 Task: Save a mixdown as an AC3 file for surround sound audio for video projects.
Action: Mouse moved to (120, 50)
Screenshot: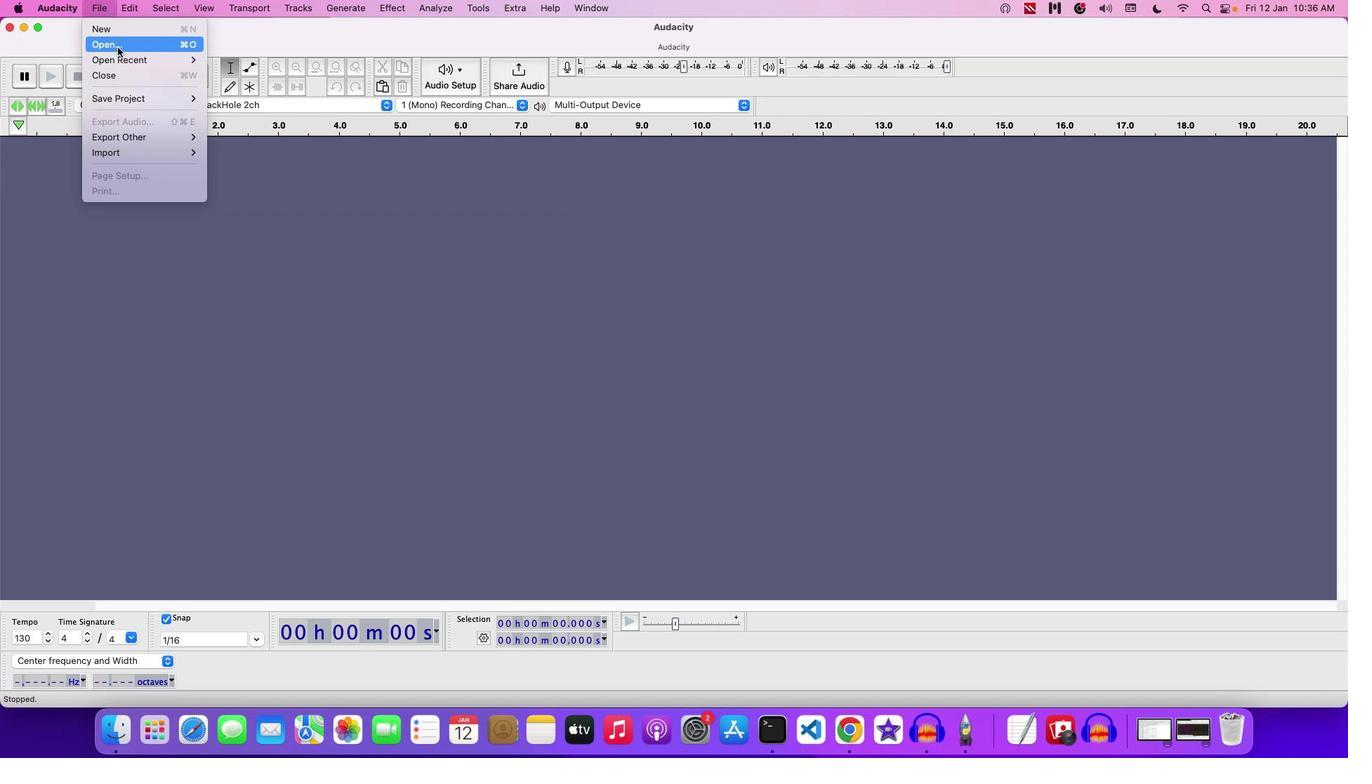 
Action: Mouse pressed left at (120, 50)
Screenshot: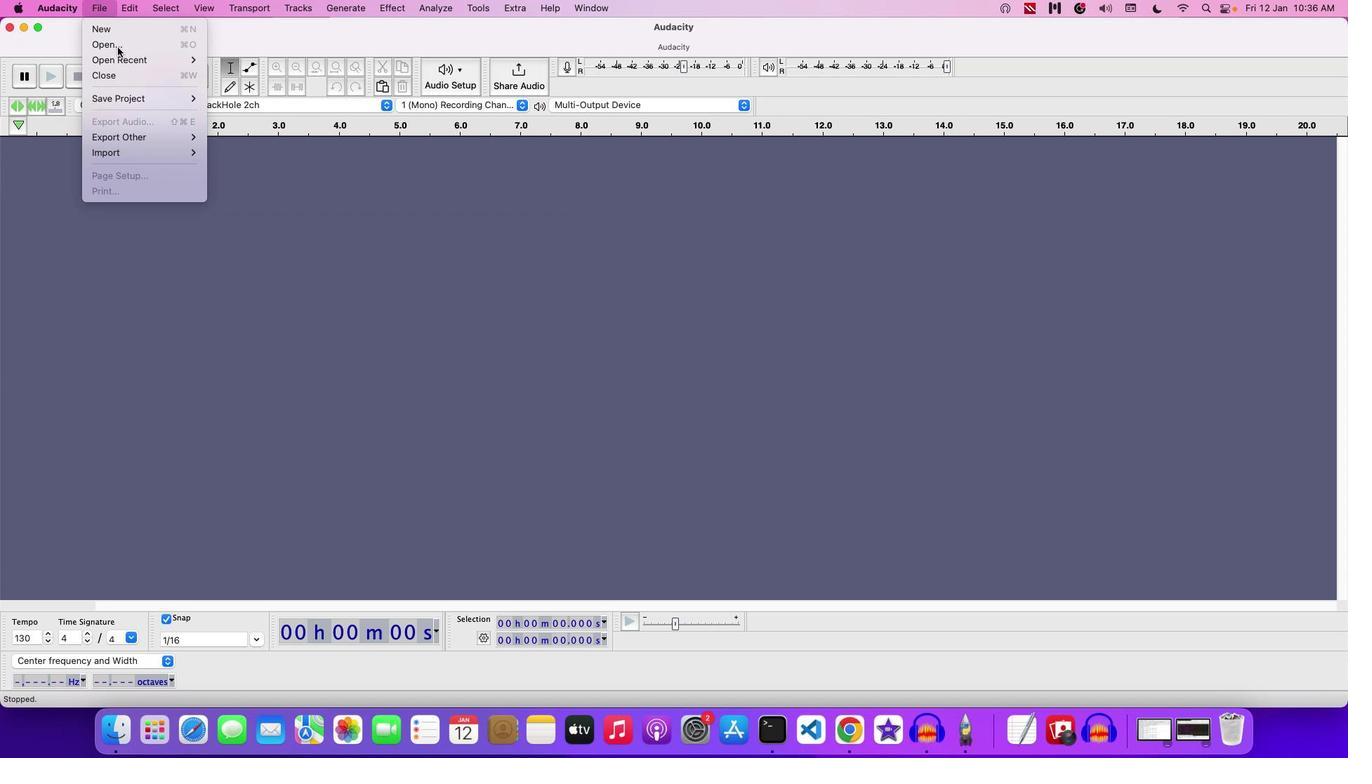 
Action: Mouse moved to (719, 150)
Screenshot: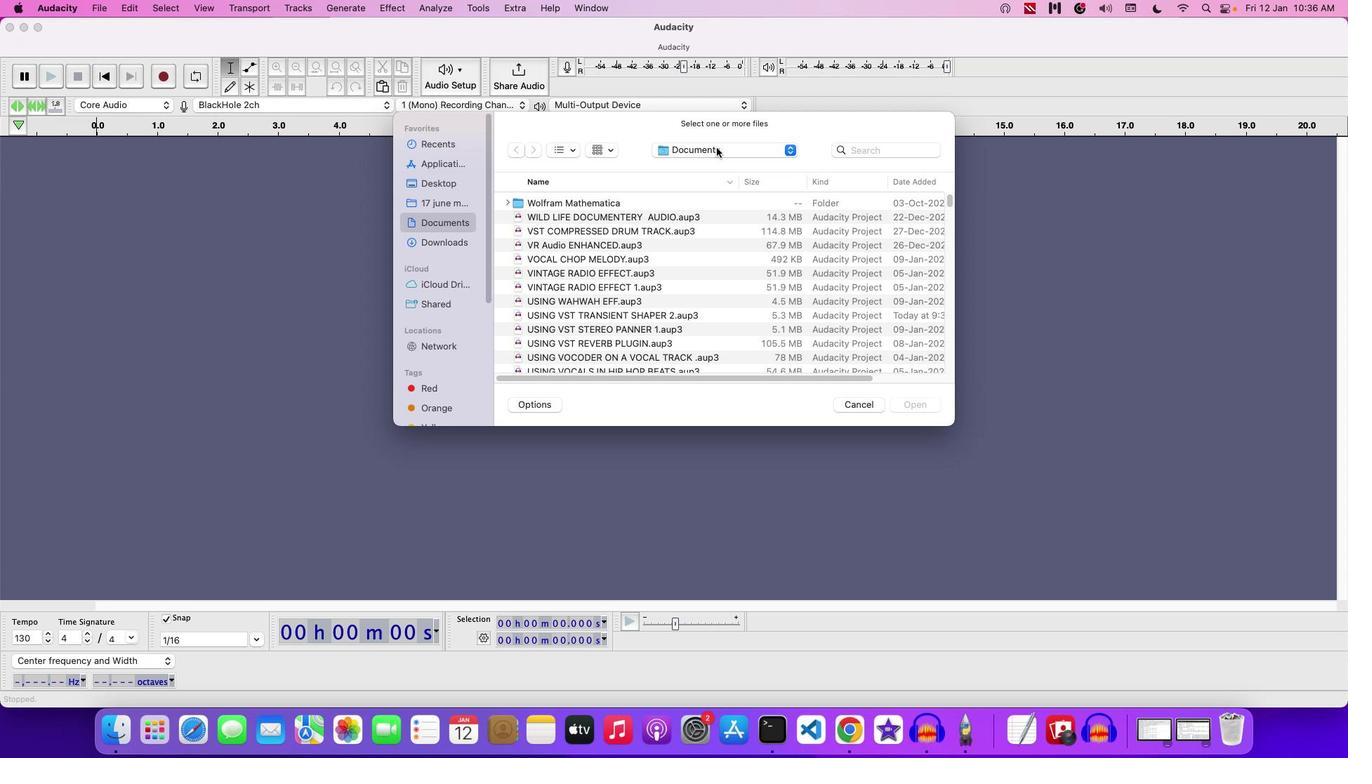 
Action: Mouse pressed left at (719, 150)
Screenshot: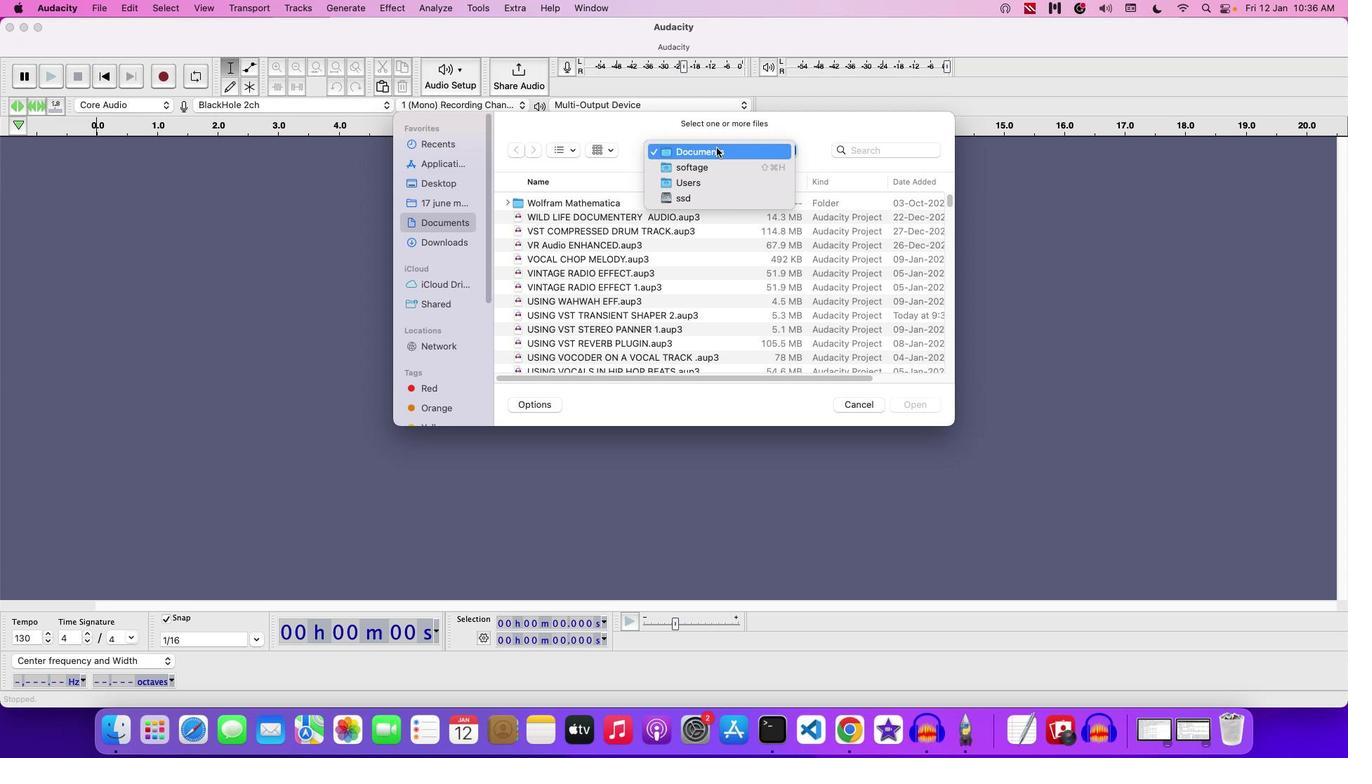 
Action: Mouse moved to (701, 264)
Screenshot: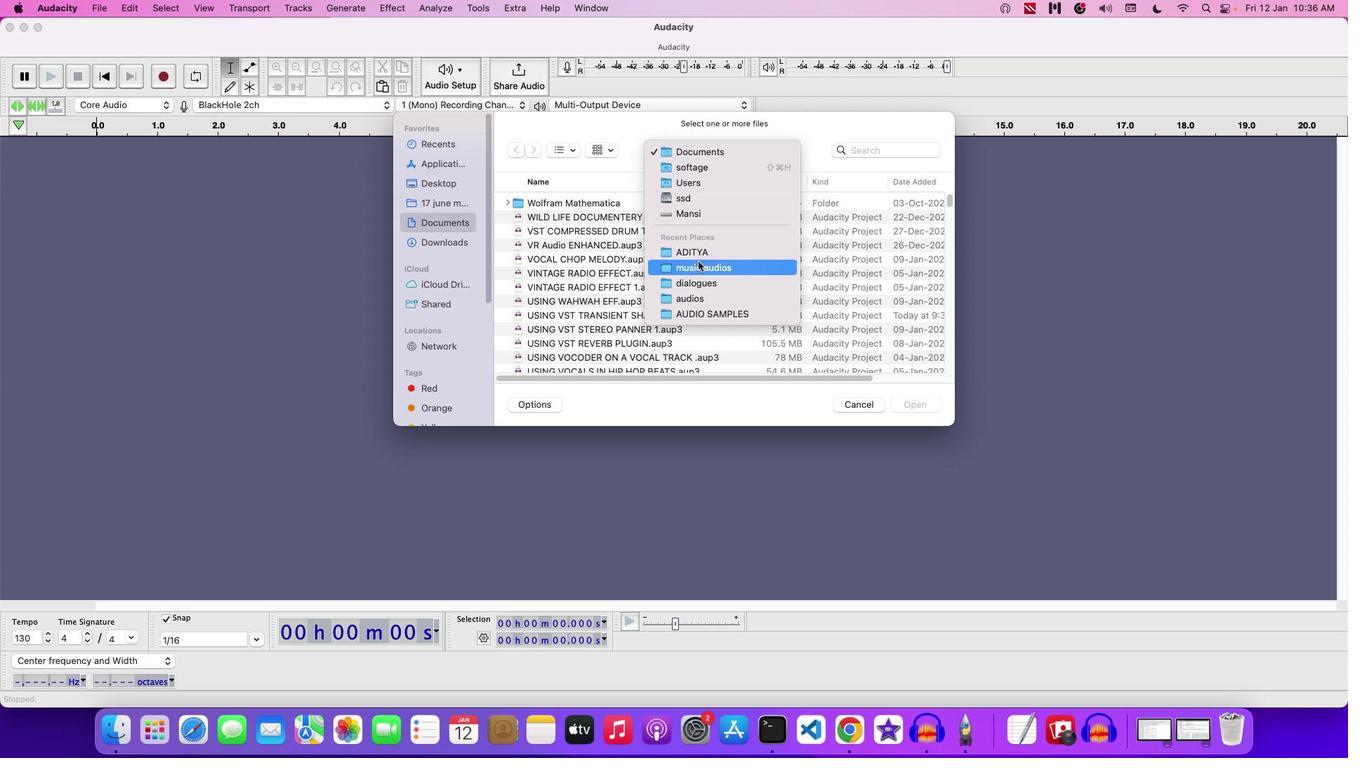 
Action: Mouse pressed left at (701, 264)
Screenshot: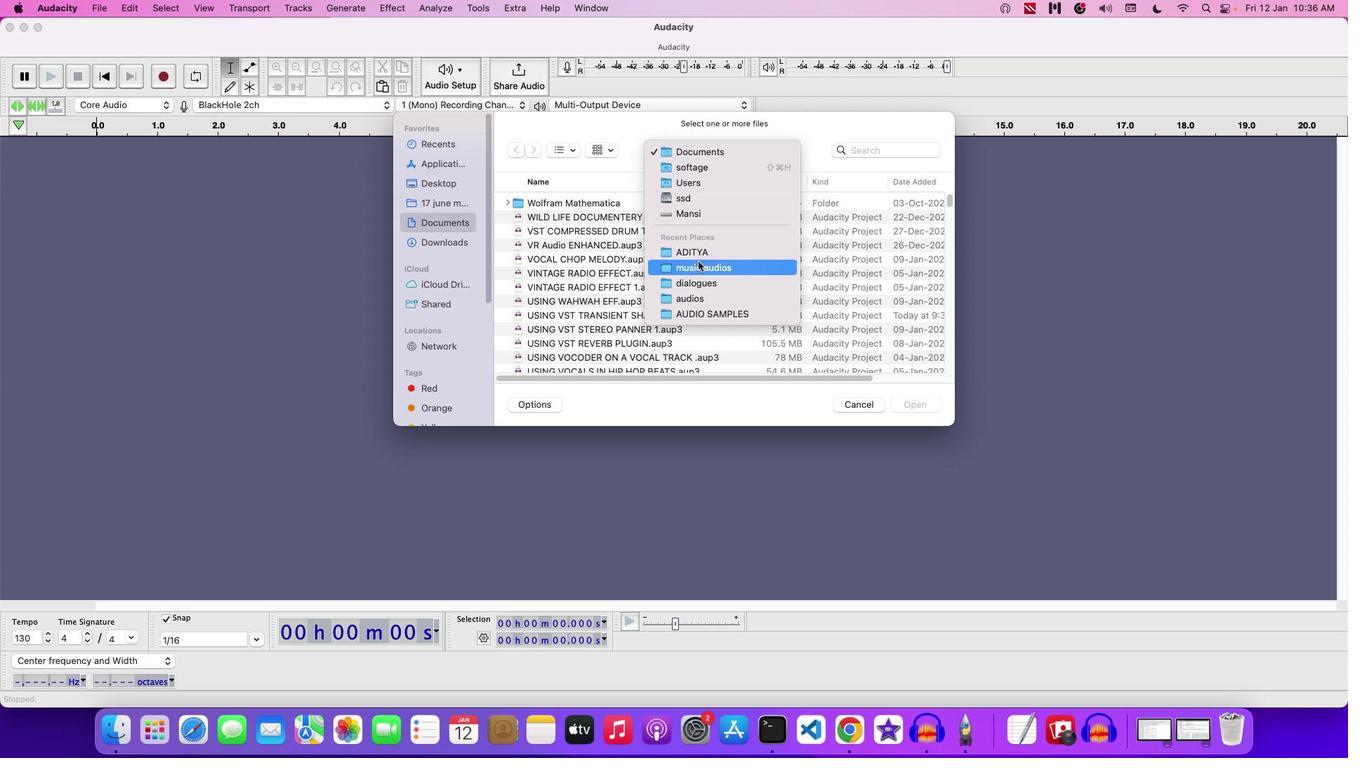 
Action: Mouse moved to (602, 219)
Screenshot: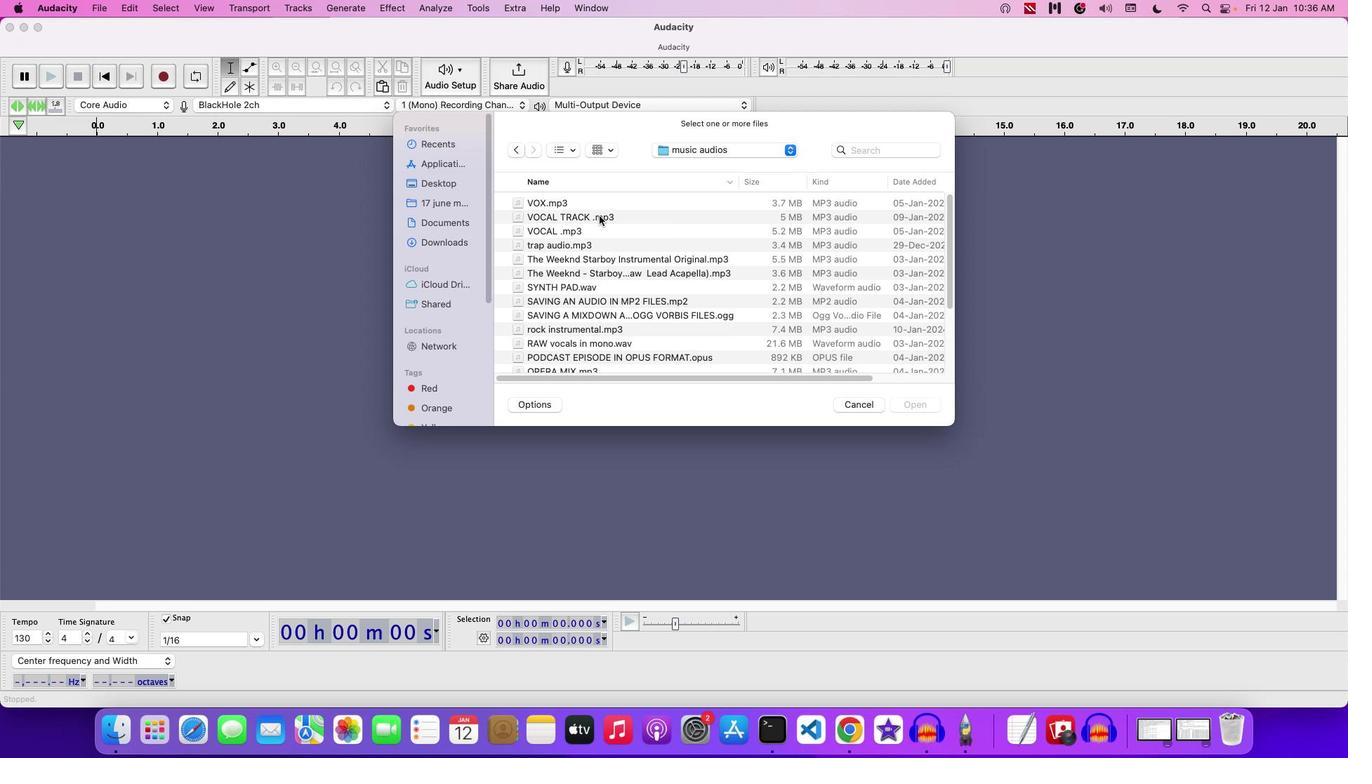 
Action: Mouse pressed left at (602, 219)
Screenshot: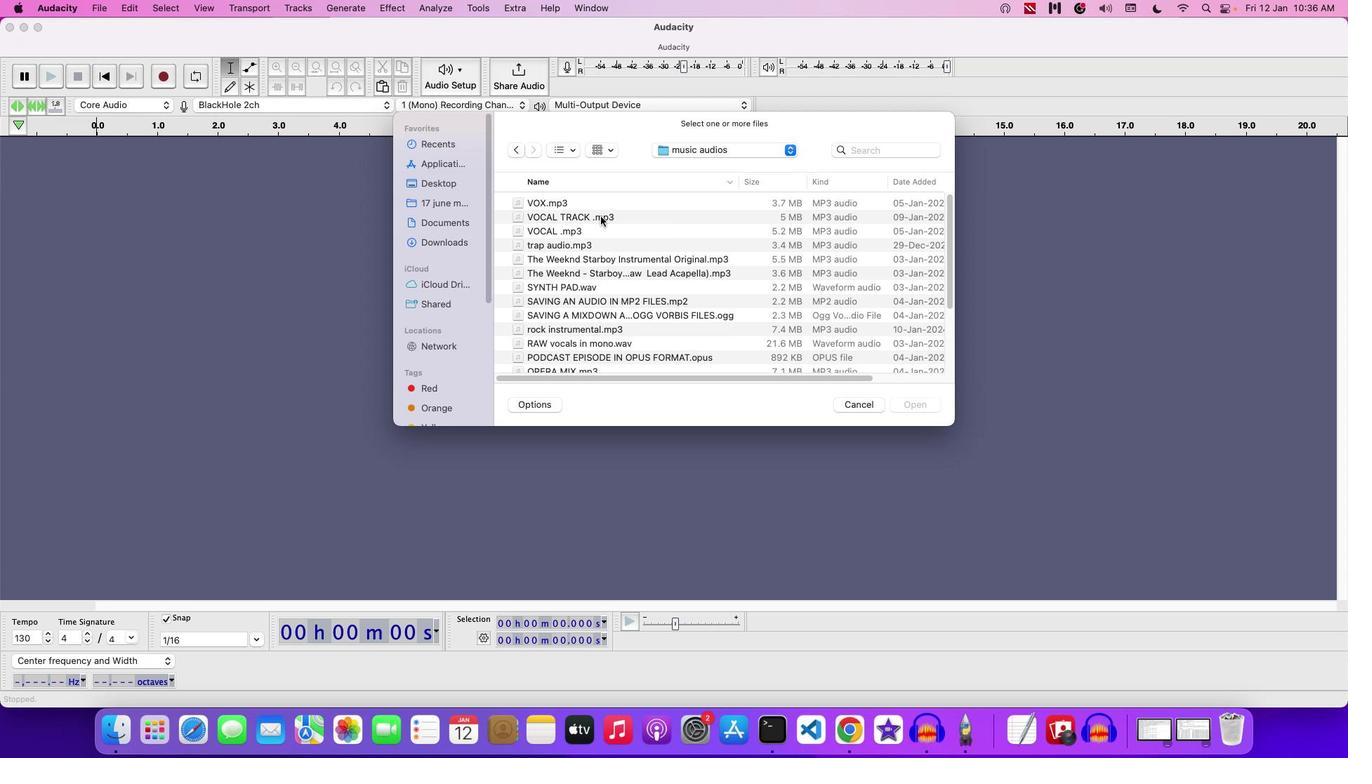 
Action: Mouse moved to (611, 215)
Screenshot: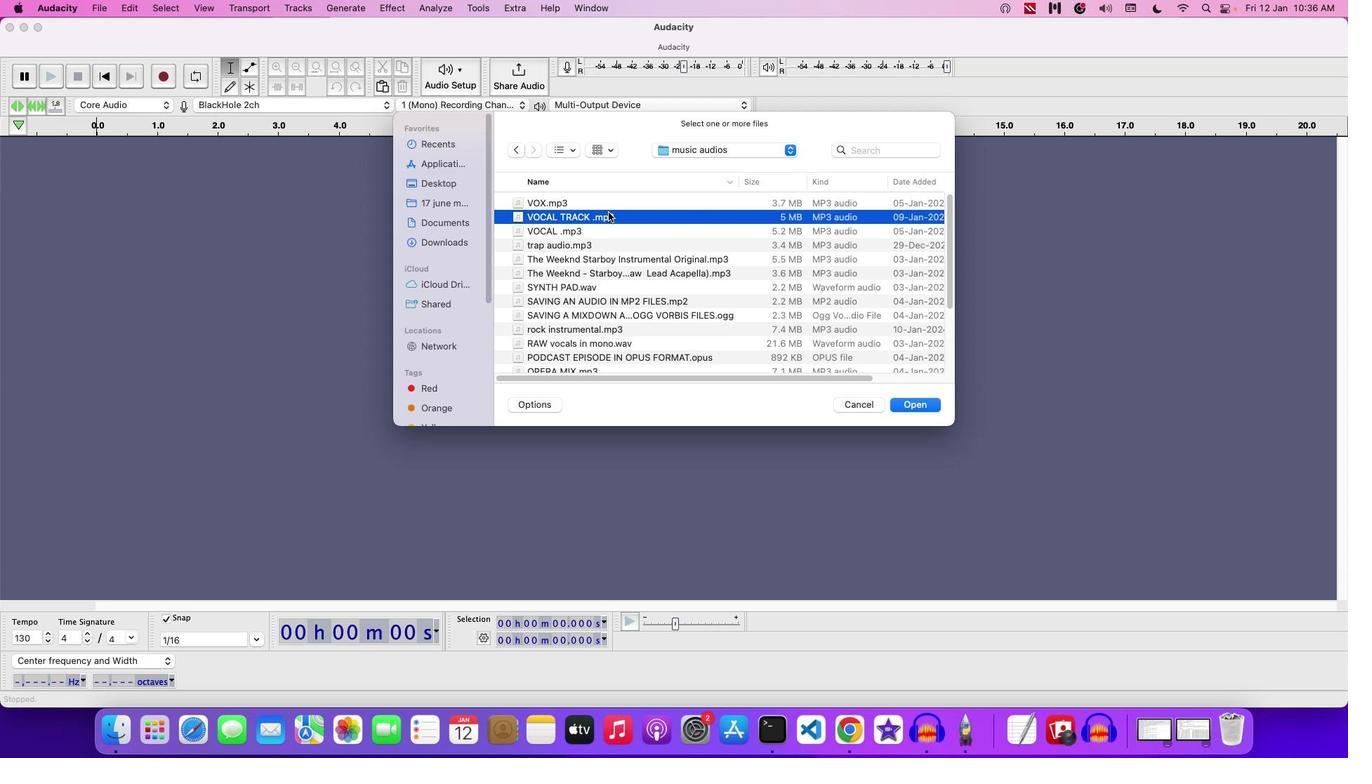 
Action: Mouse pressed left at (611, 215)
Screenshot: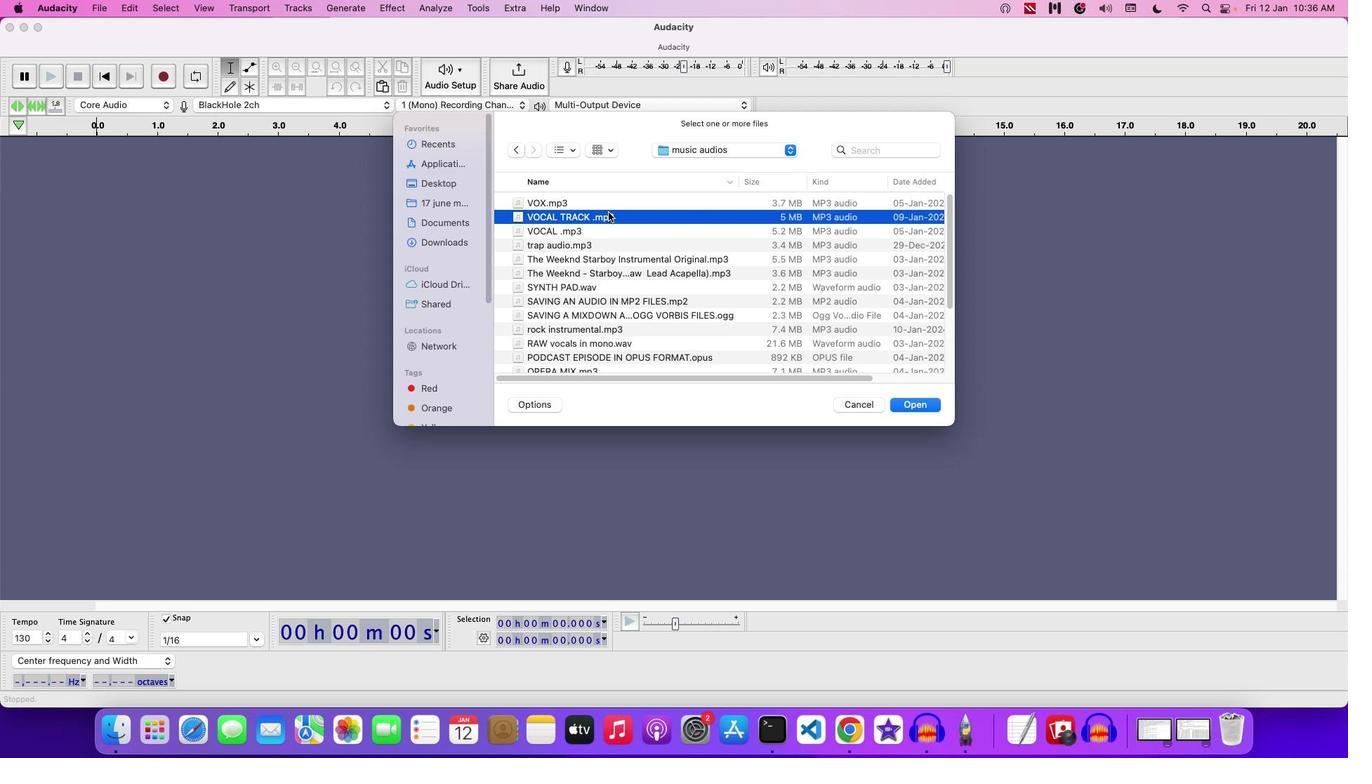 
Action: Mouse moved to (864, 409)
Screenshot: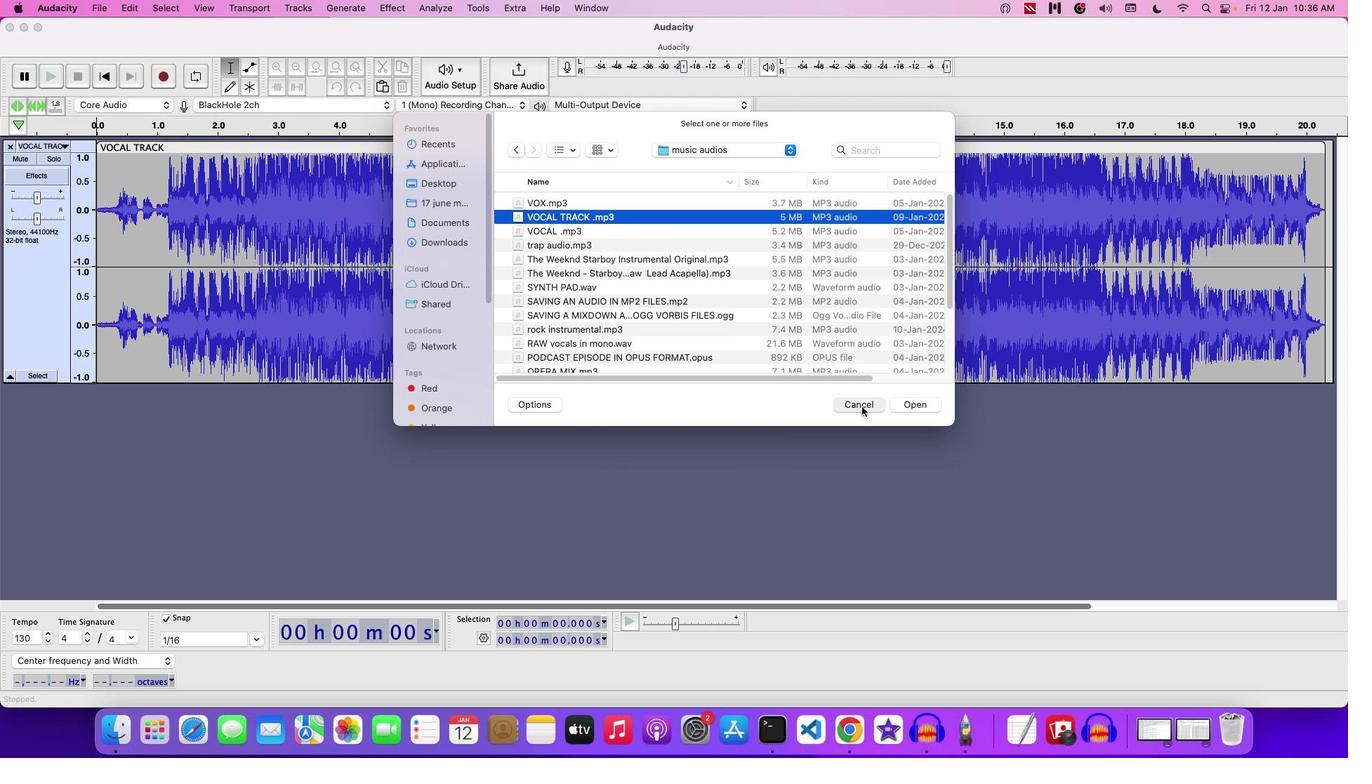 
Action: Mouse pressed left at (864, 409)
Screenshot: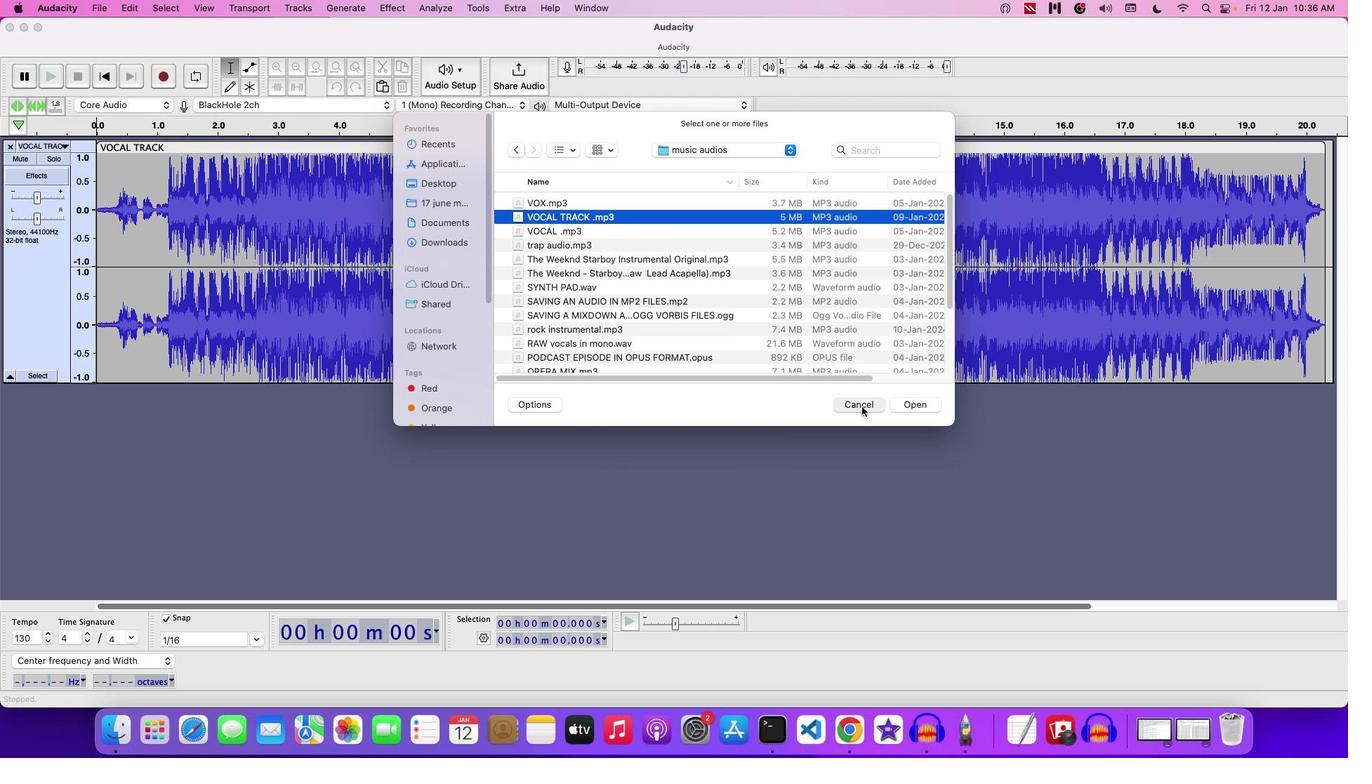 
Action: Mouse moved to (101, 149)
Screenshot: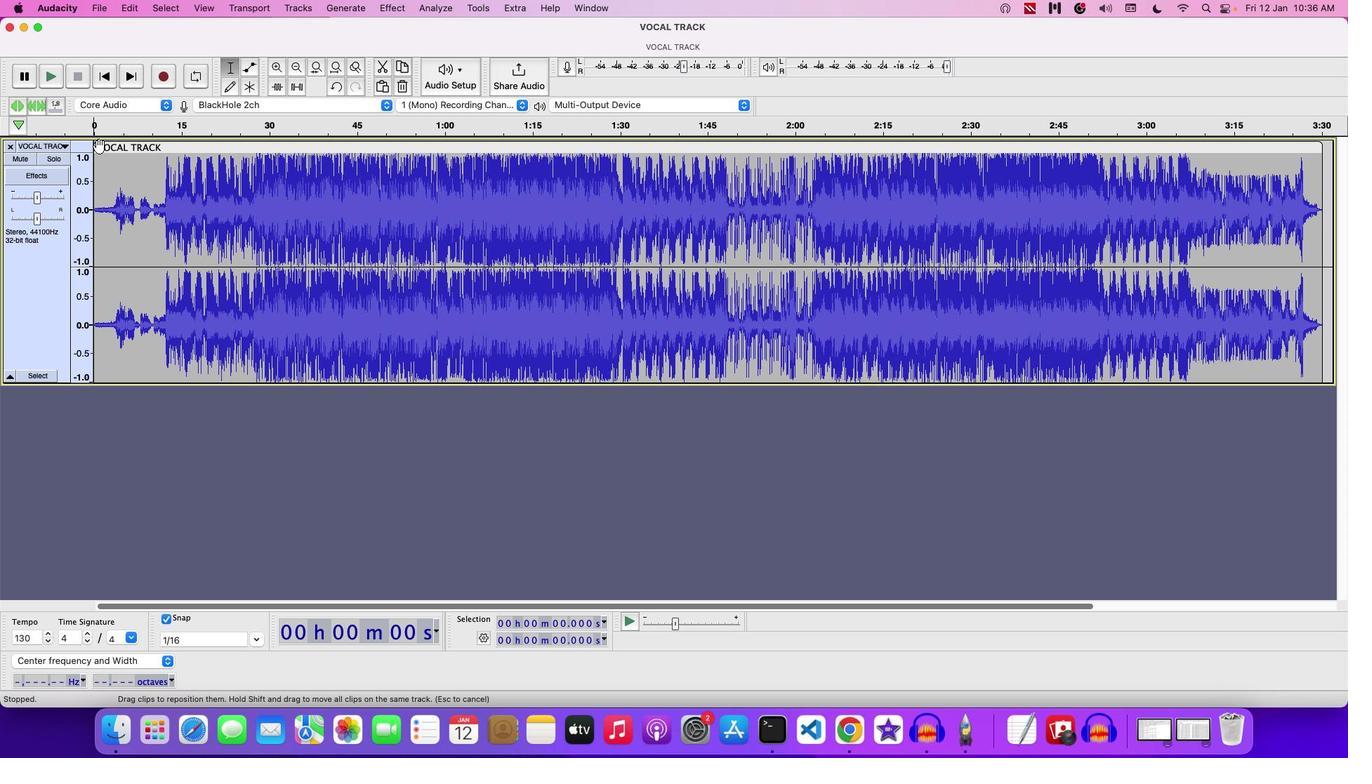
Action: Mouse pressed left at (101, 149)
Screenshot: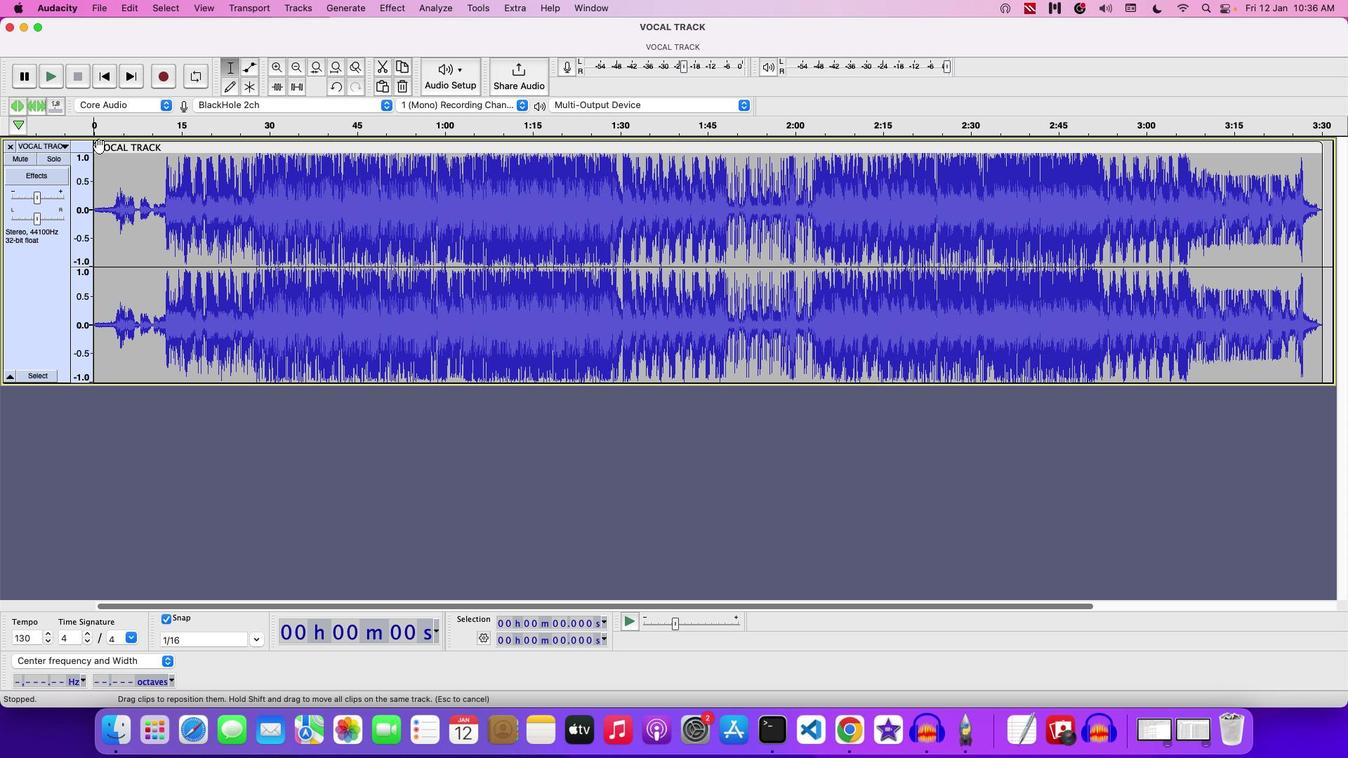 
Action: Mouse moved to (99, 151)
Screenshot: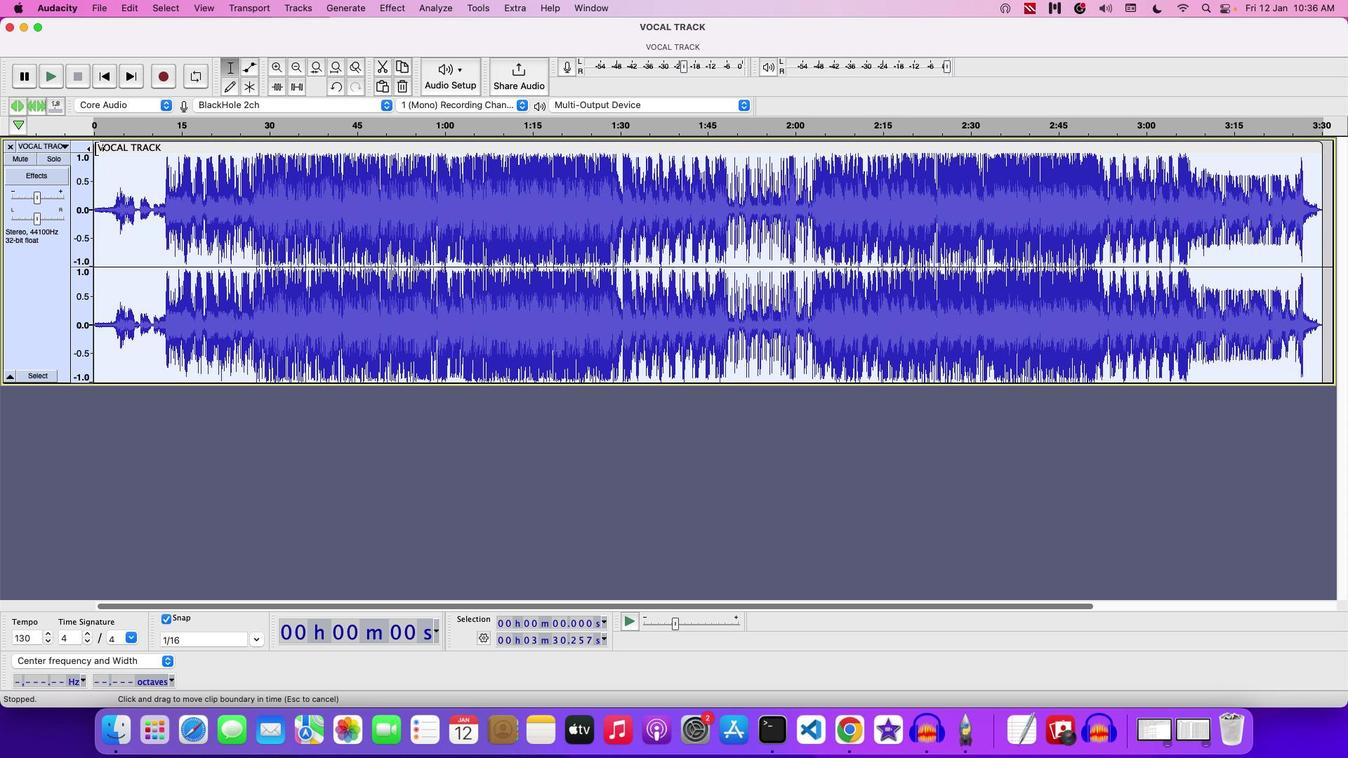 
Action: Mouse pressed left at (99, 151)
Screenshot: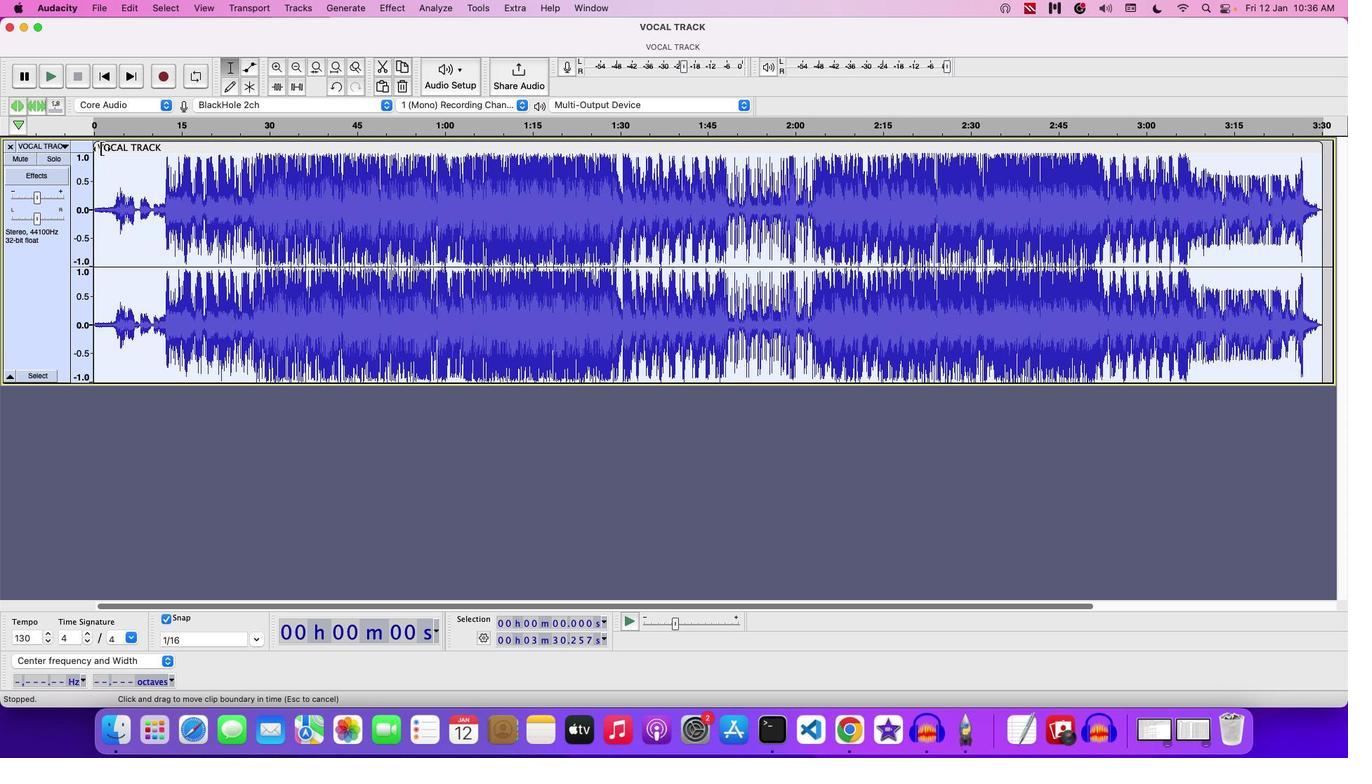 
Action: Mouse moved to (186, 155)
Screenshot: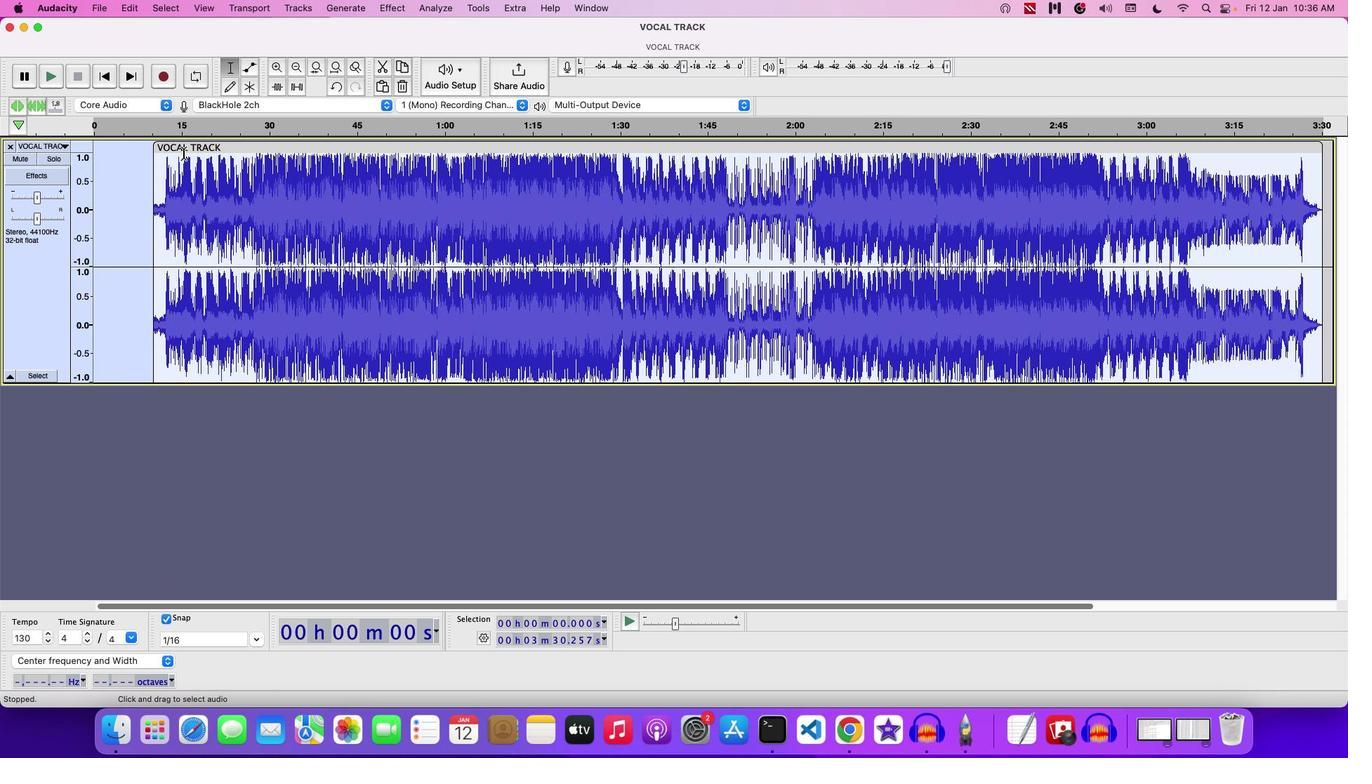
Action: Mouse pressed left at (186, 155)
Screenshot: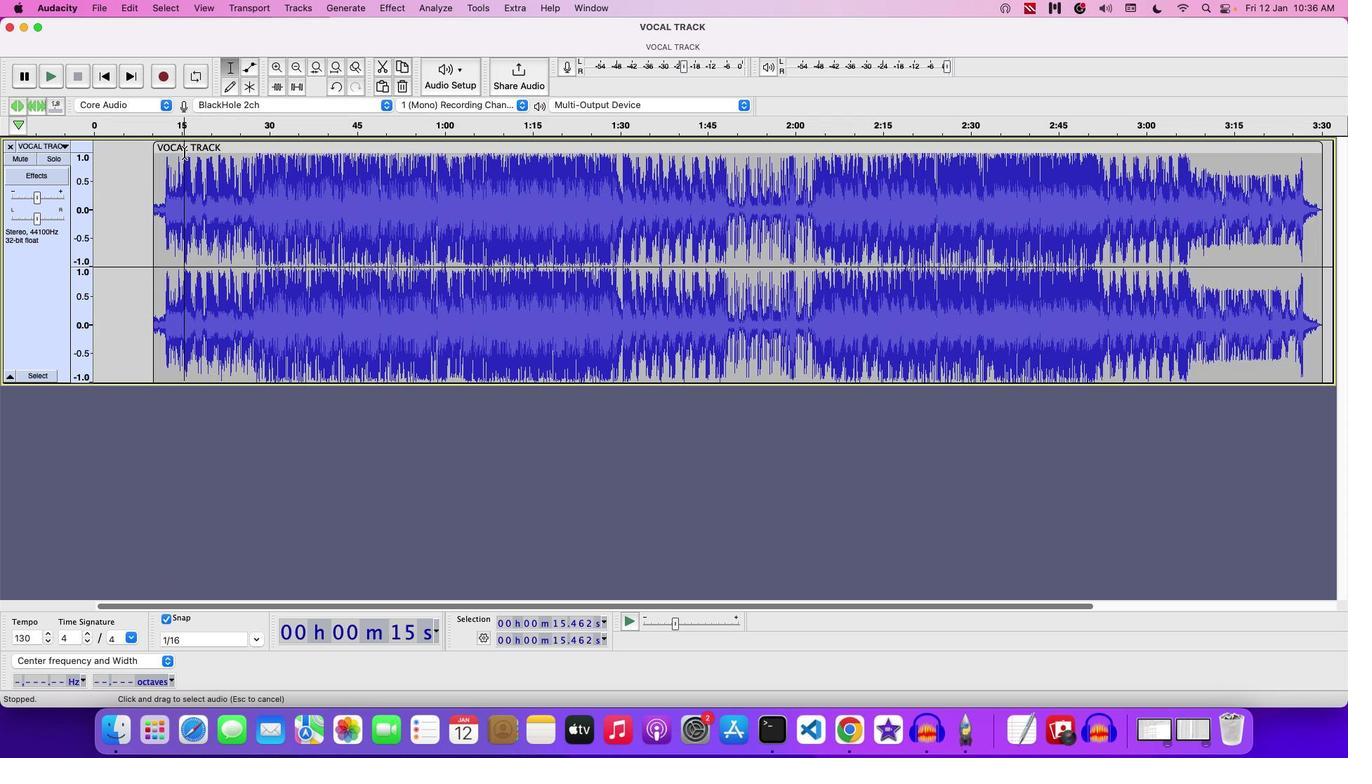 
Action: Mouse moved to (193, 151)
Screenshot: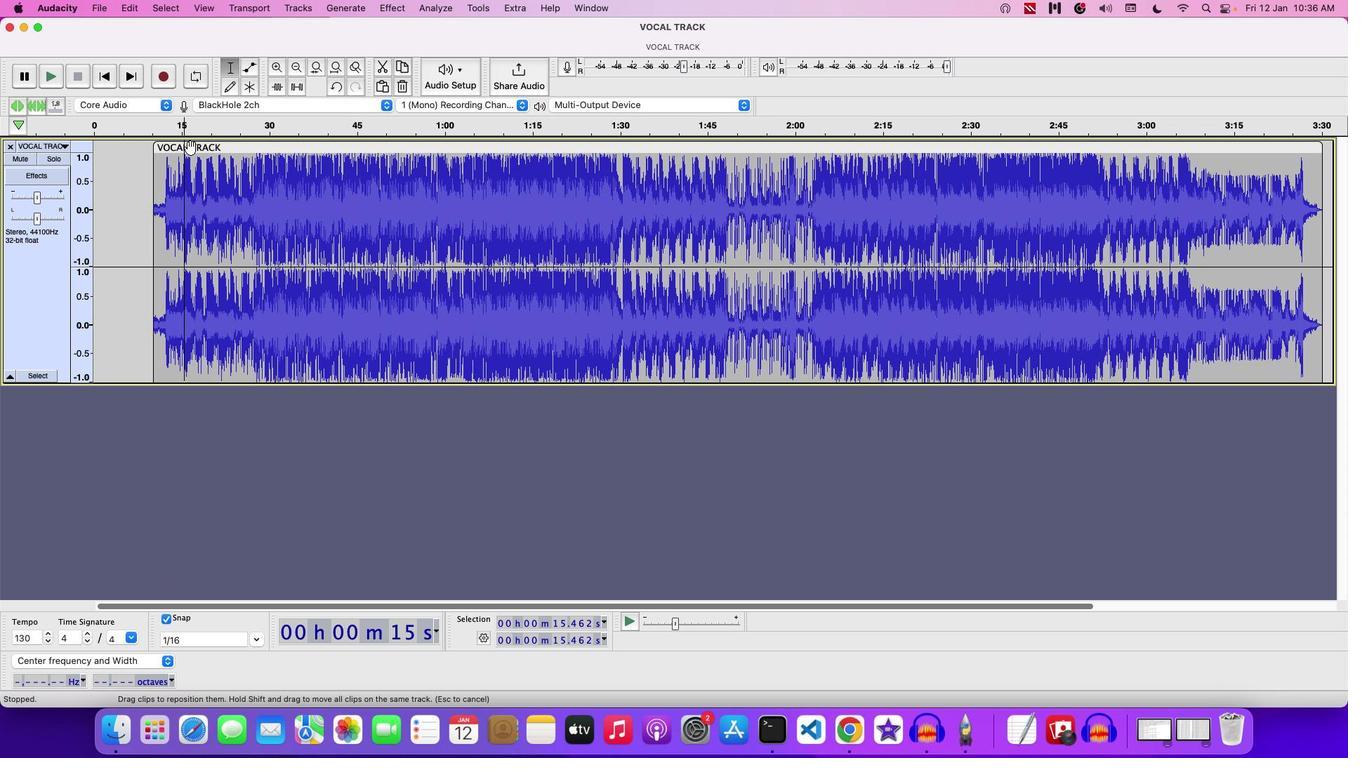 
Action: Mouse pressed left at (193, 151)
Screenshot: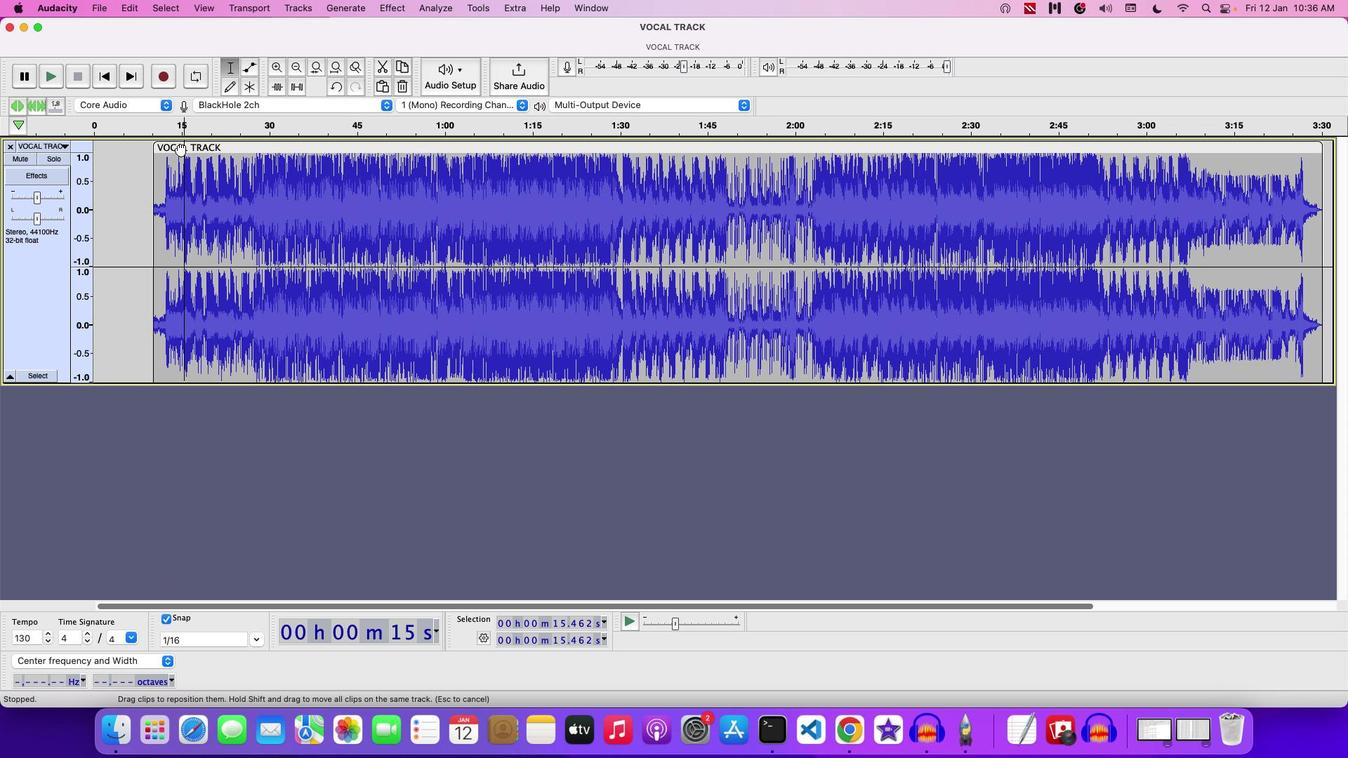
Action: Mouse moved to (104, 178)
Screenshot: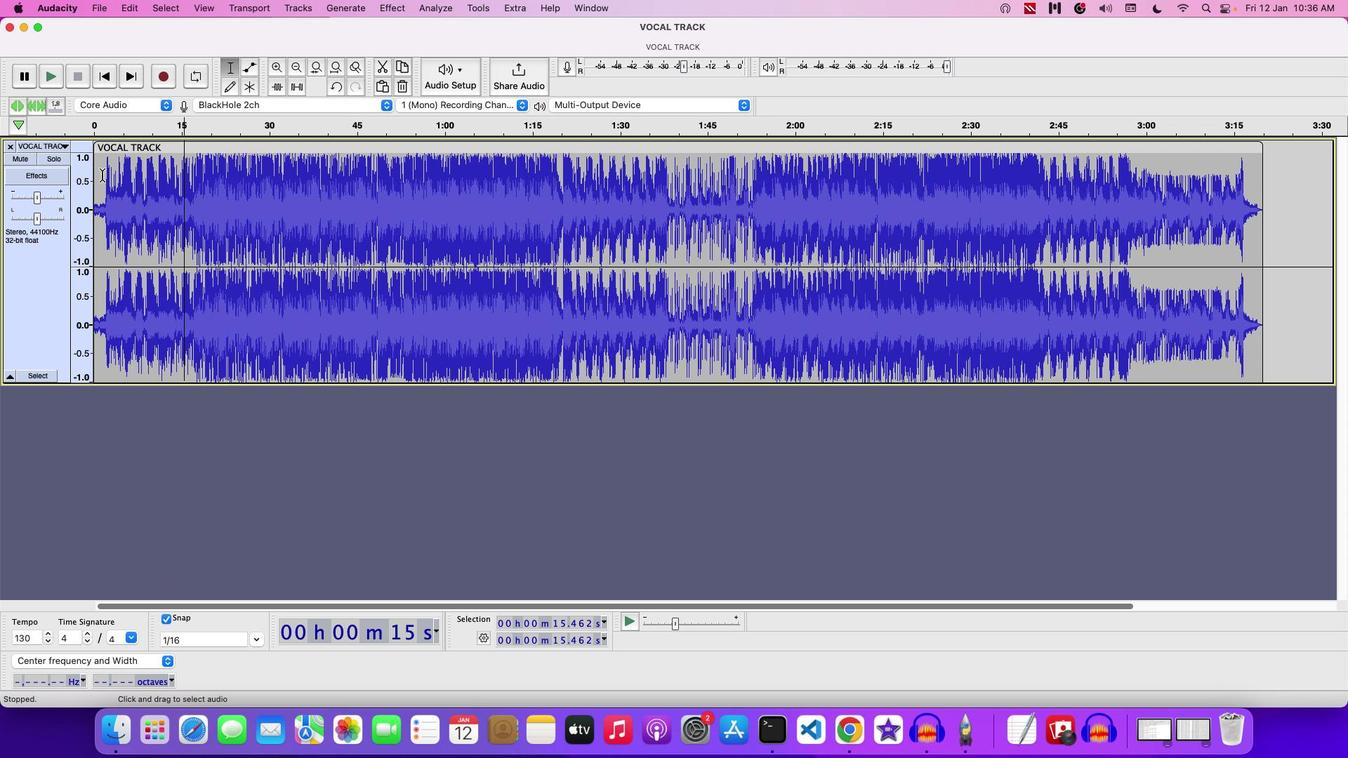 
Action: Mouse pressed left at (104, 178)
Screenshot: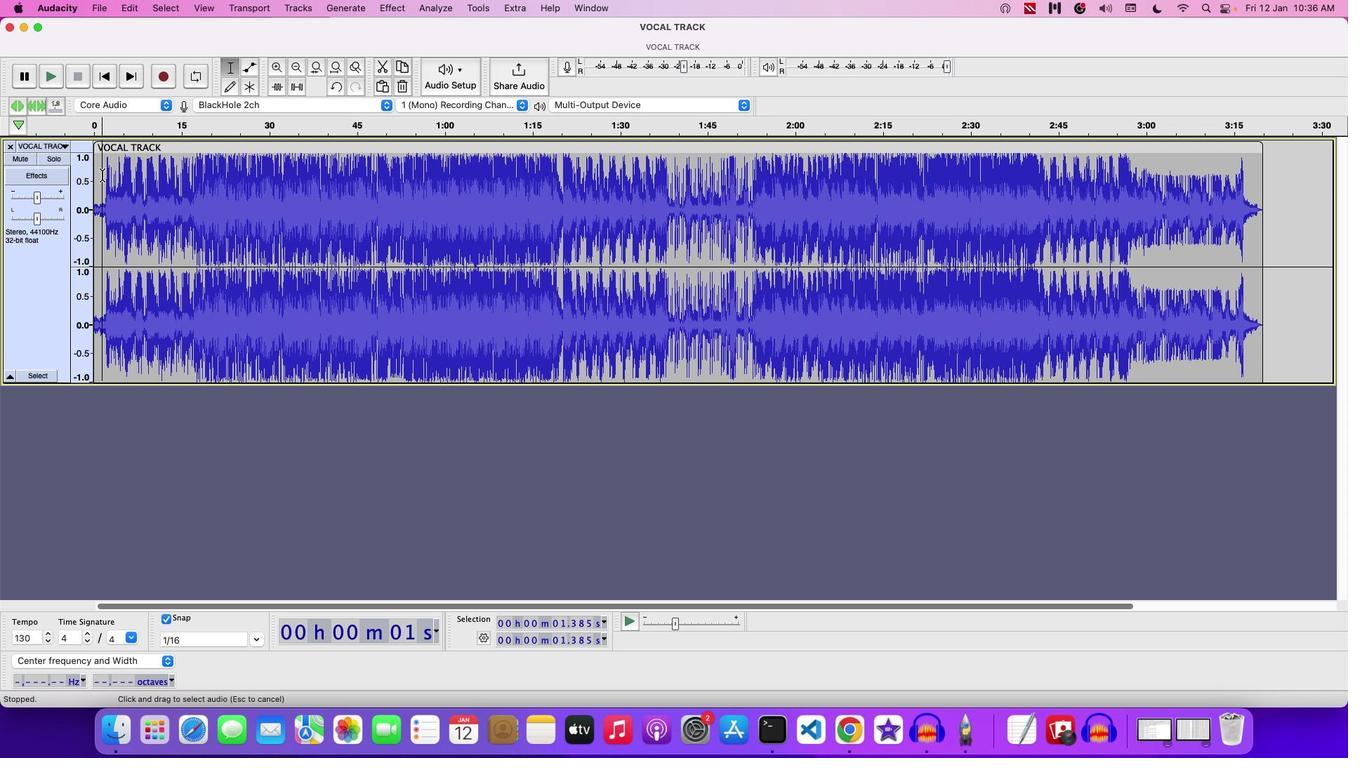 
Action: Key pressed Key.space
Screenshot: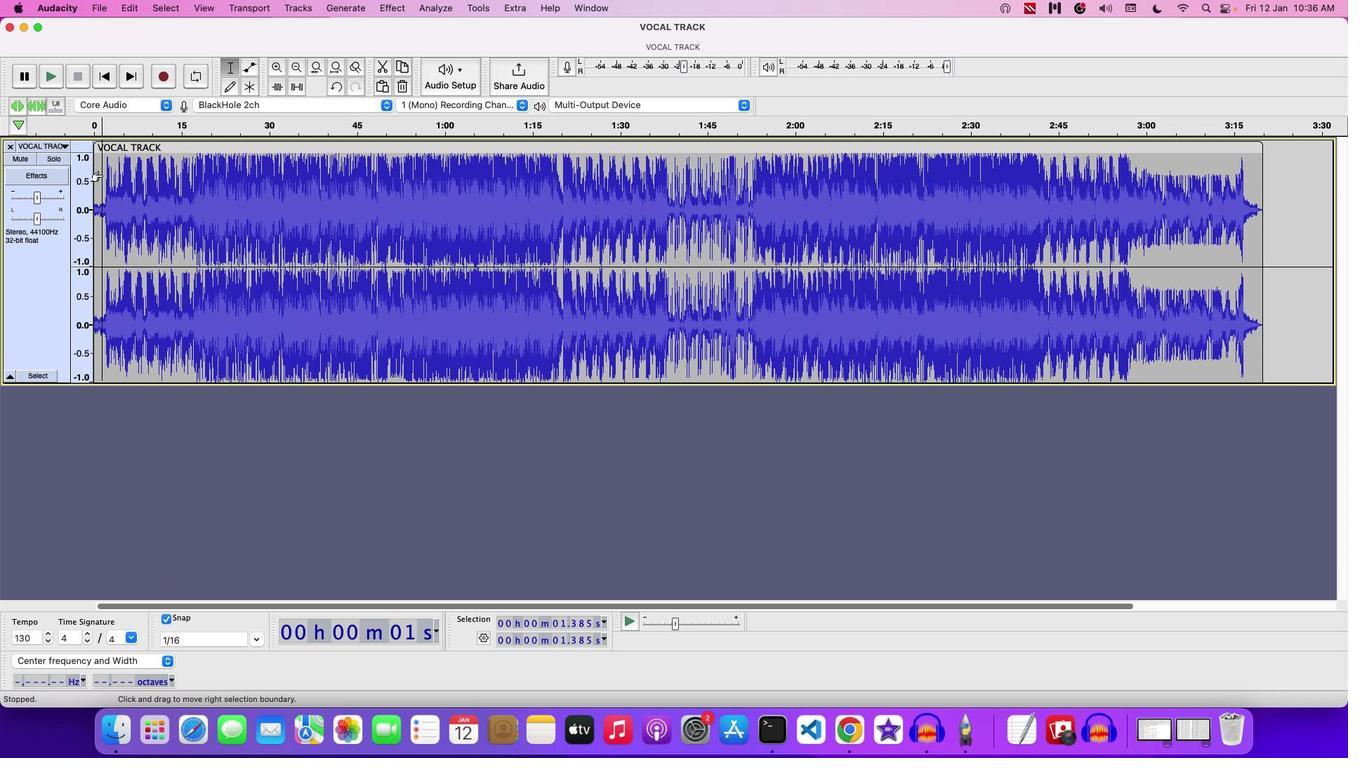 
Action: Mouse moved to (242, 197)
Screenshot: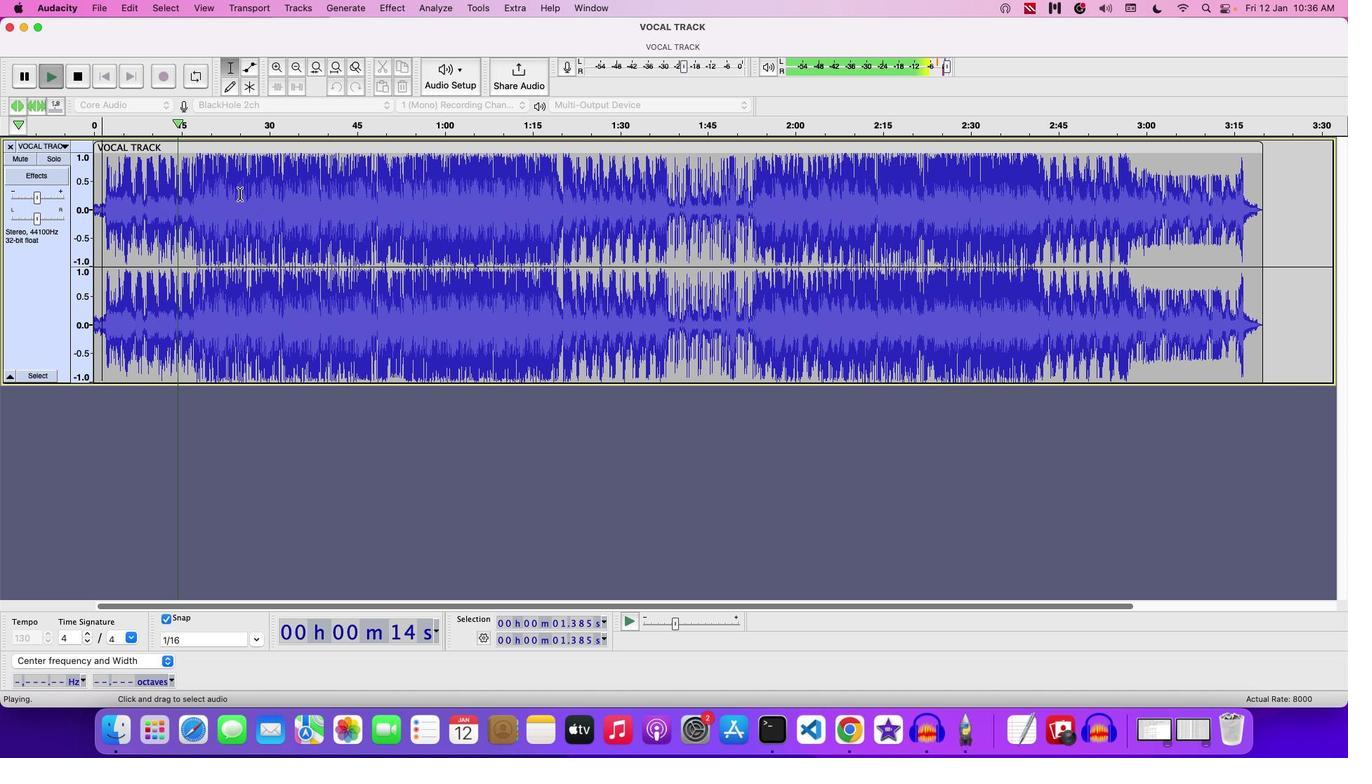 
Action: Key pressed Key.space
Screenshot: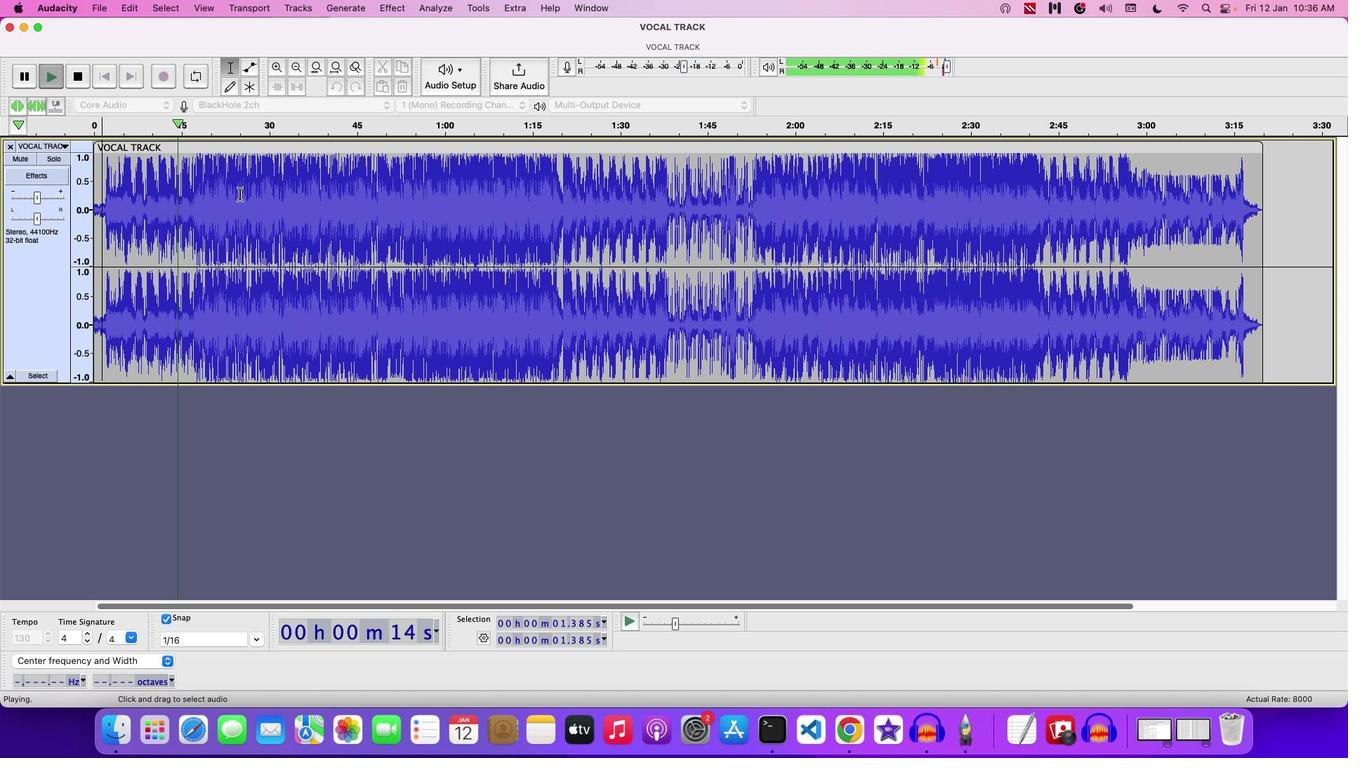 
Action: Mouse pressed left at (242, 197)
Screenshot: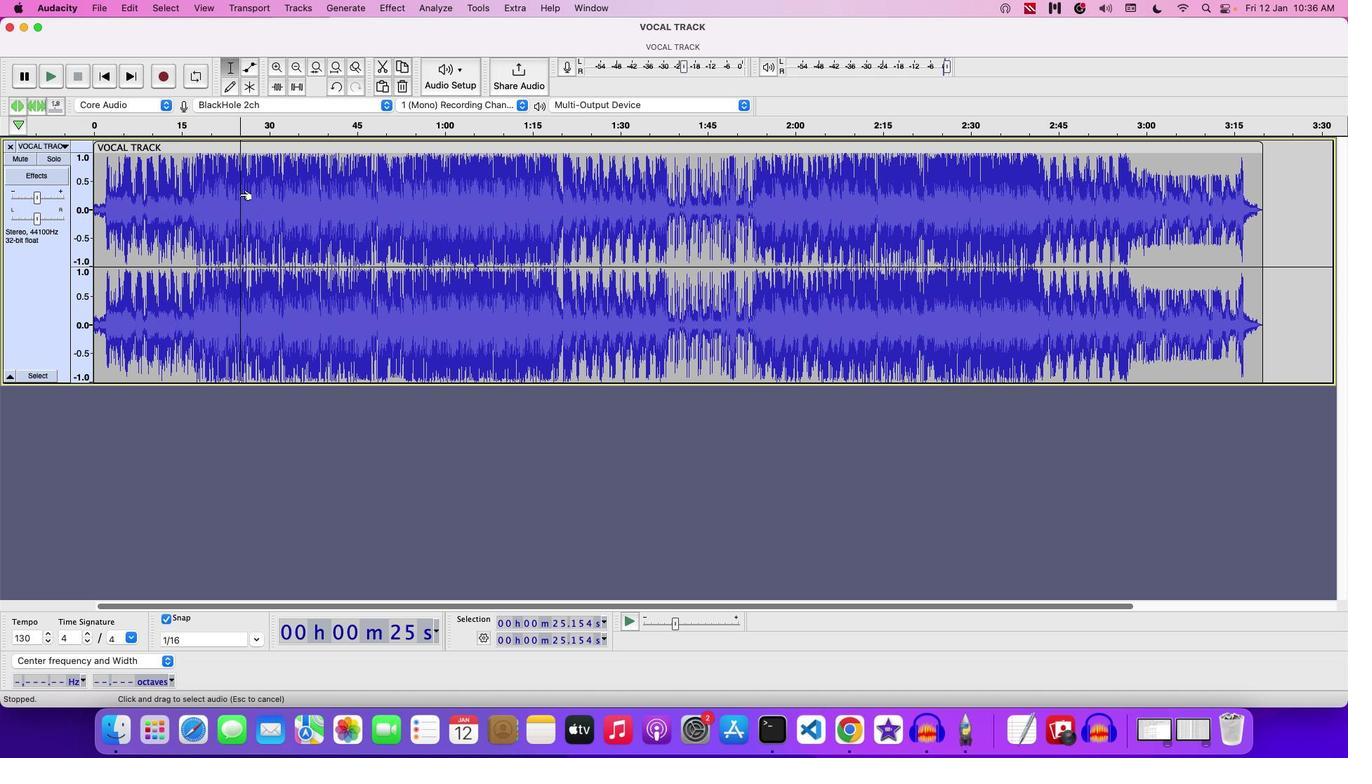 
Action: Mouse pressed left at (242, 197)
Screenshot: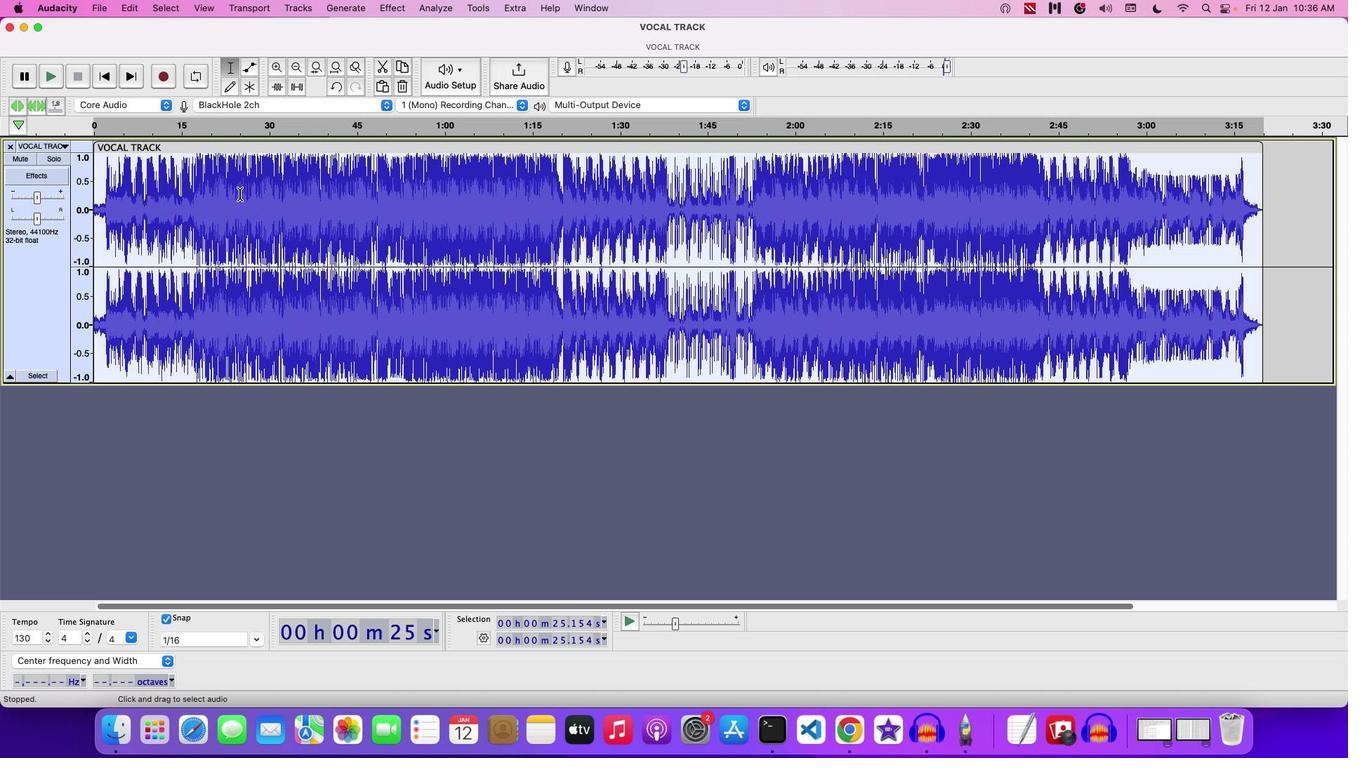 
Action: Mouse moved to (1265, 151)
Screenshot: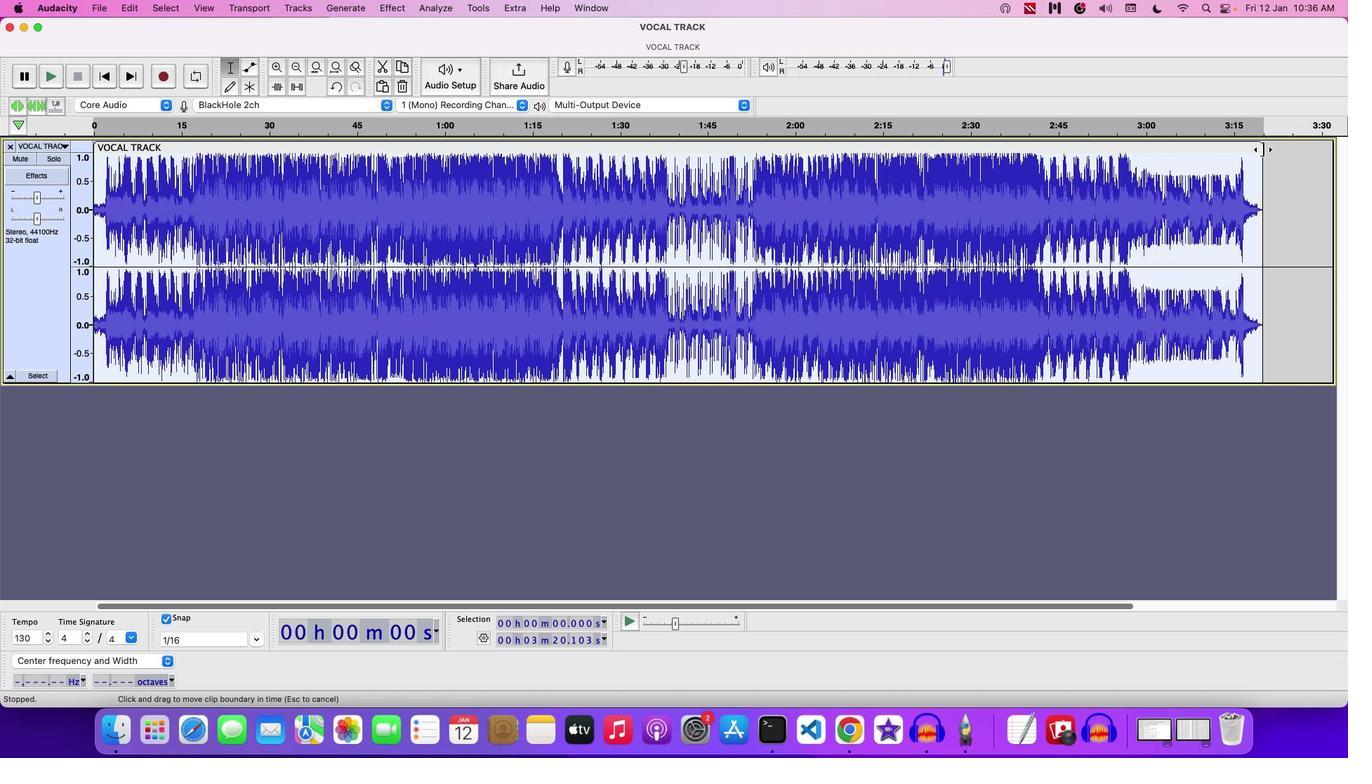 
Action: Mouse pressed left at (1265, 151)
Screenshot: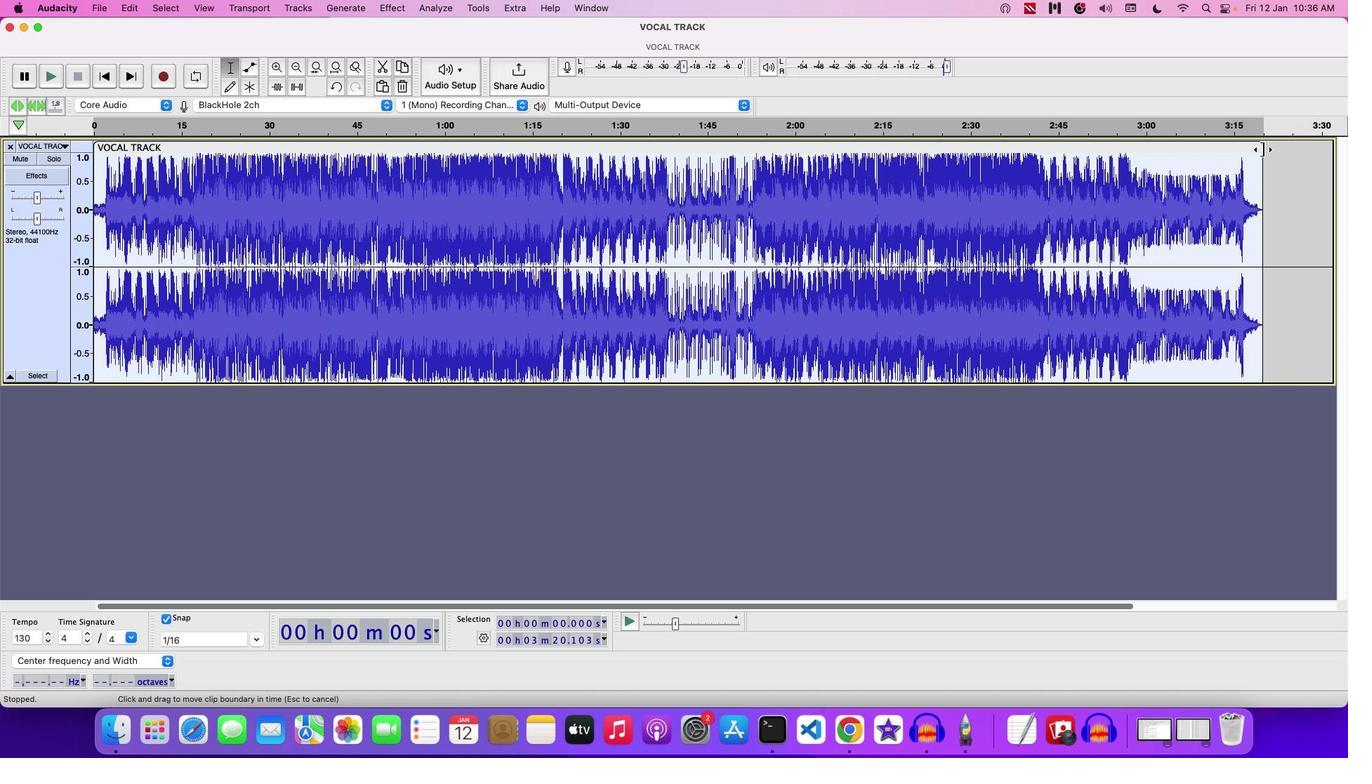 
Action: Mouse moved to (94, 11)
Screenshot: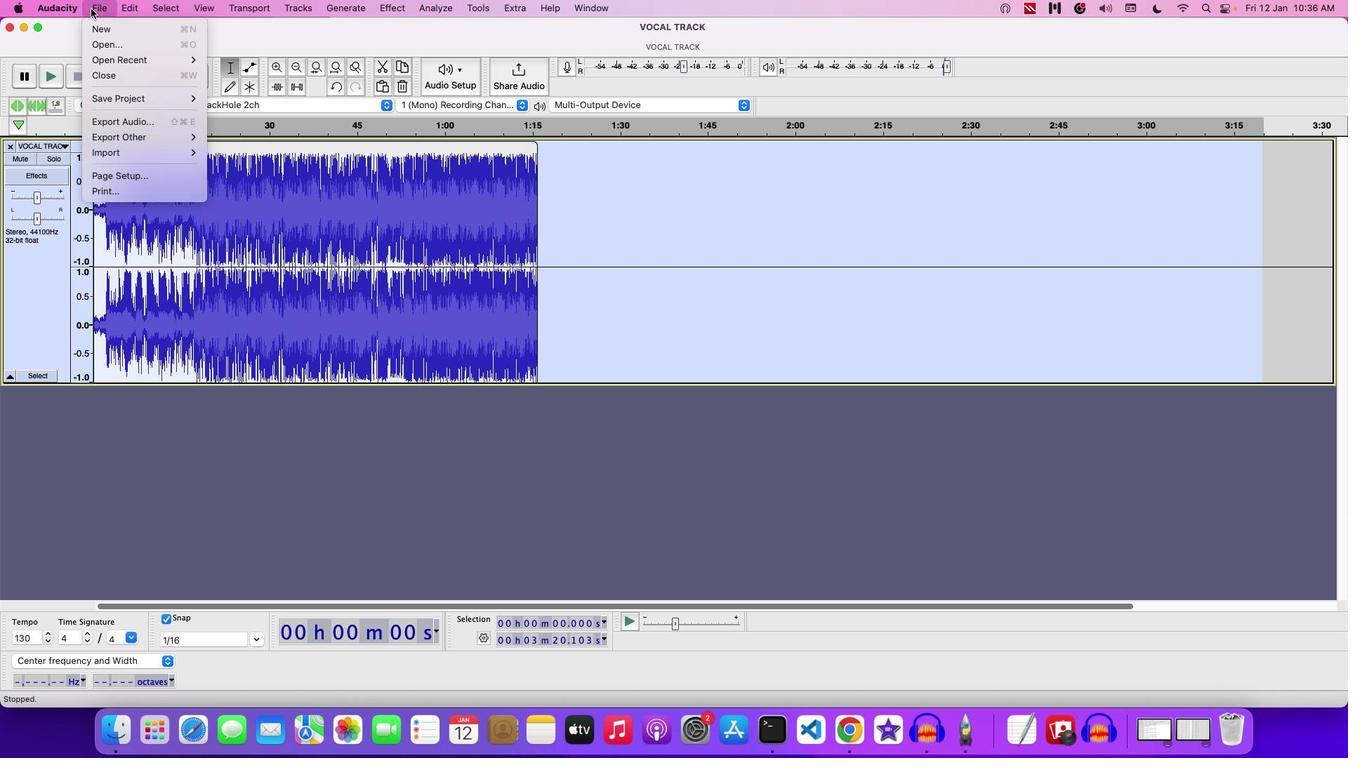 
Action: Mouse pressed left at (94, 11)
Screenshot: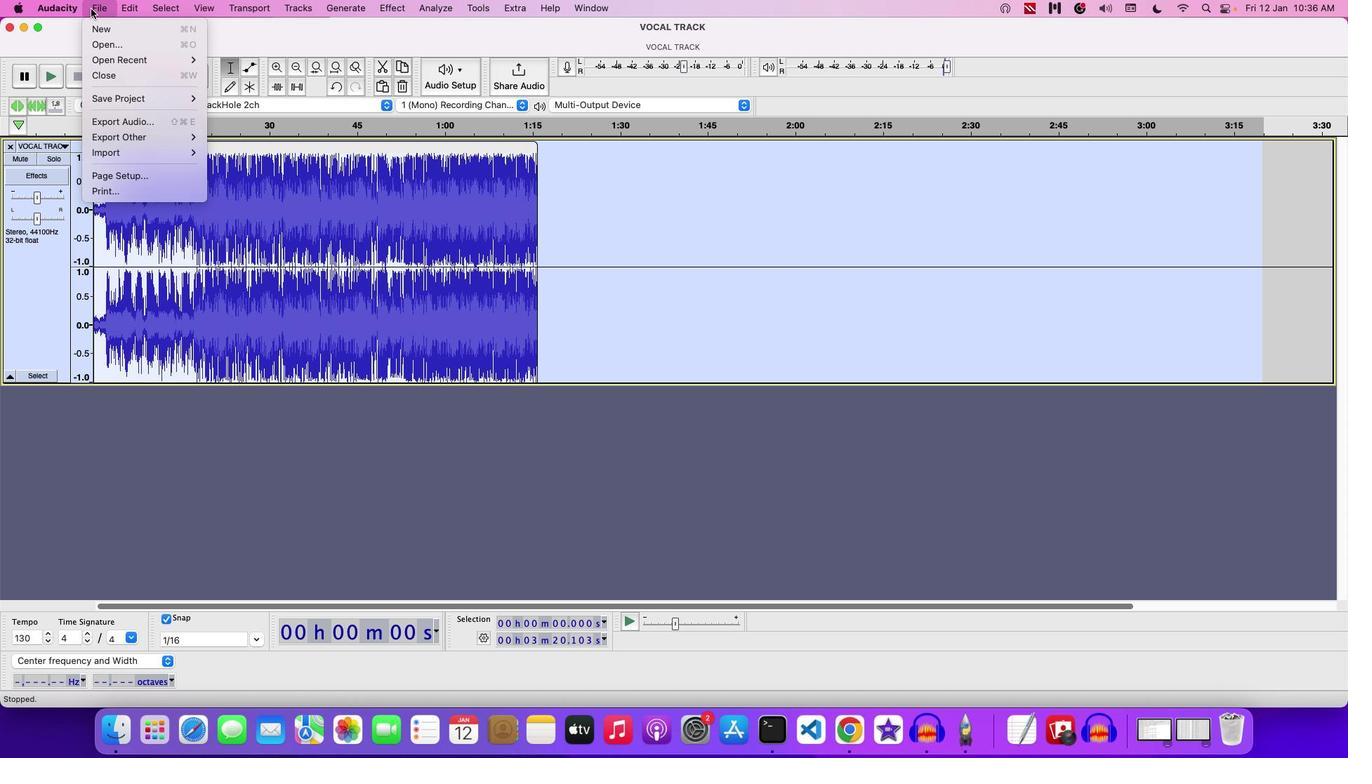 
Action: Mouse moved to (132, 123)
Screenshot: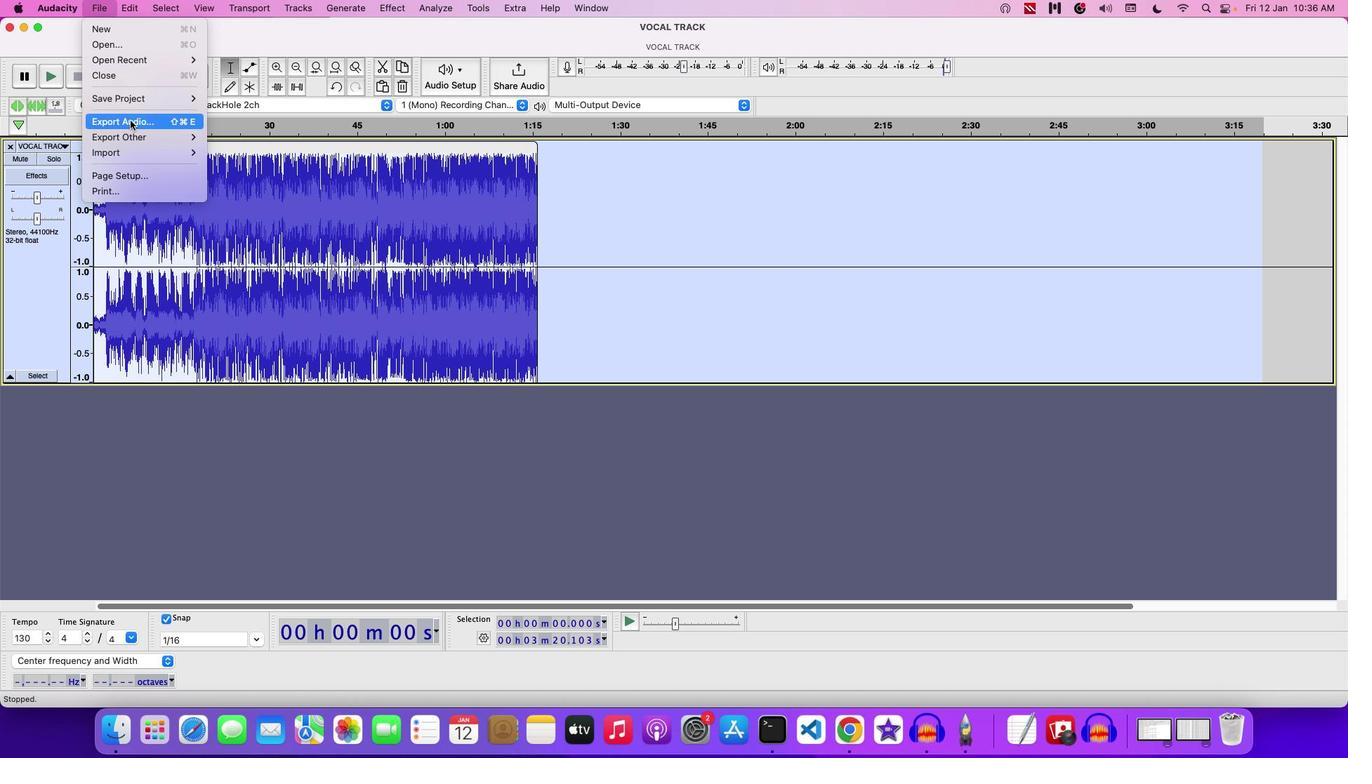 
Action: Mouse pressed left at (132, 123)
Screenshot: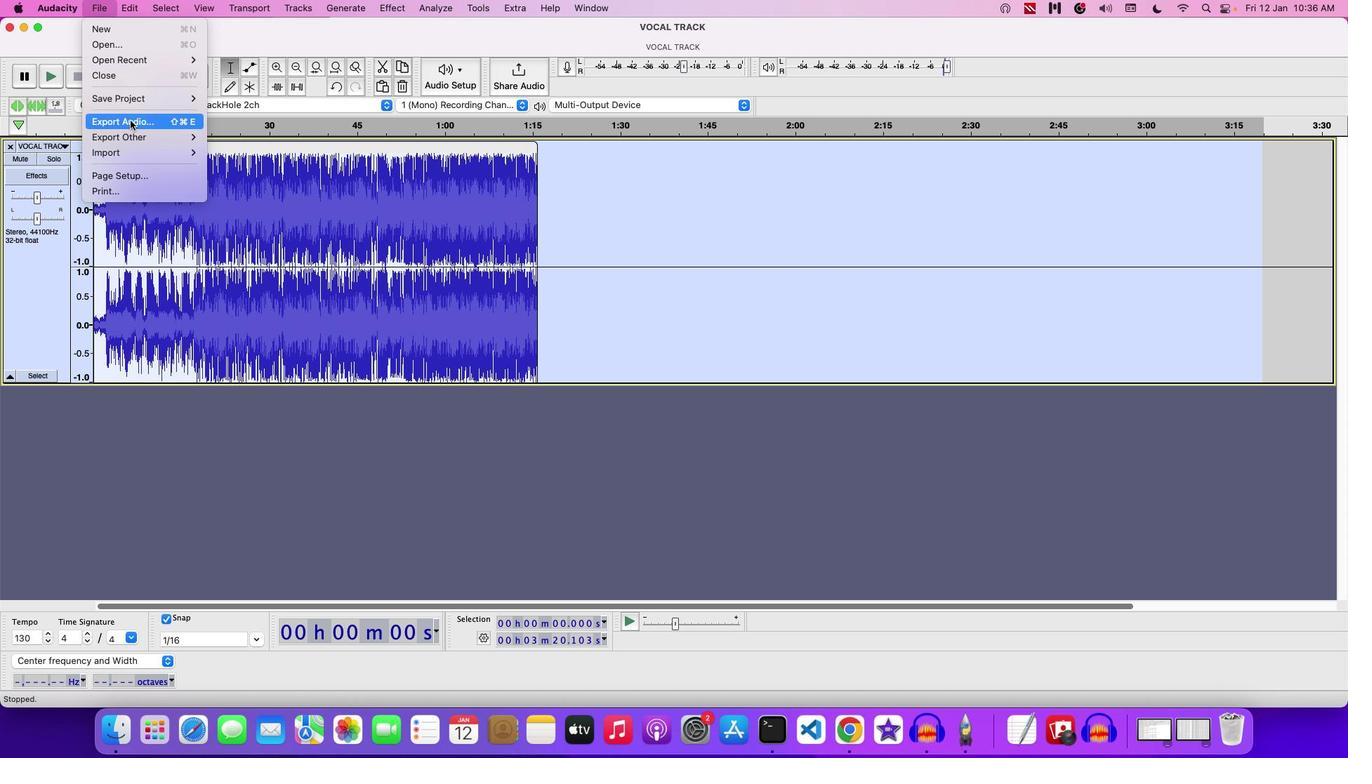 
Action: Mouse moved to (468, 186)
Screenshot: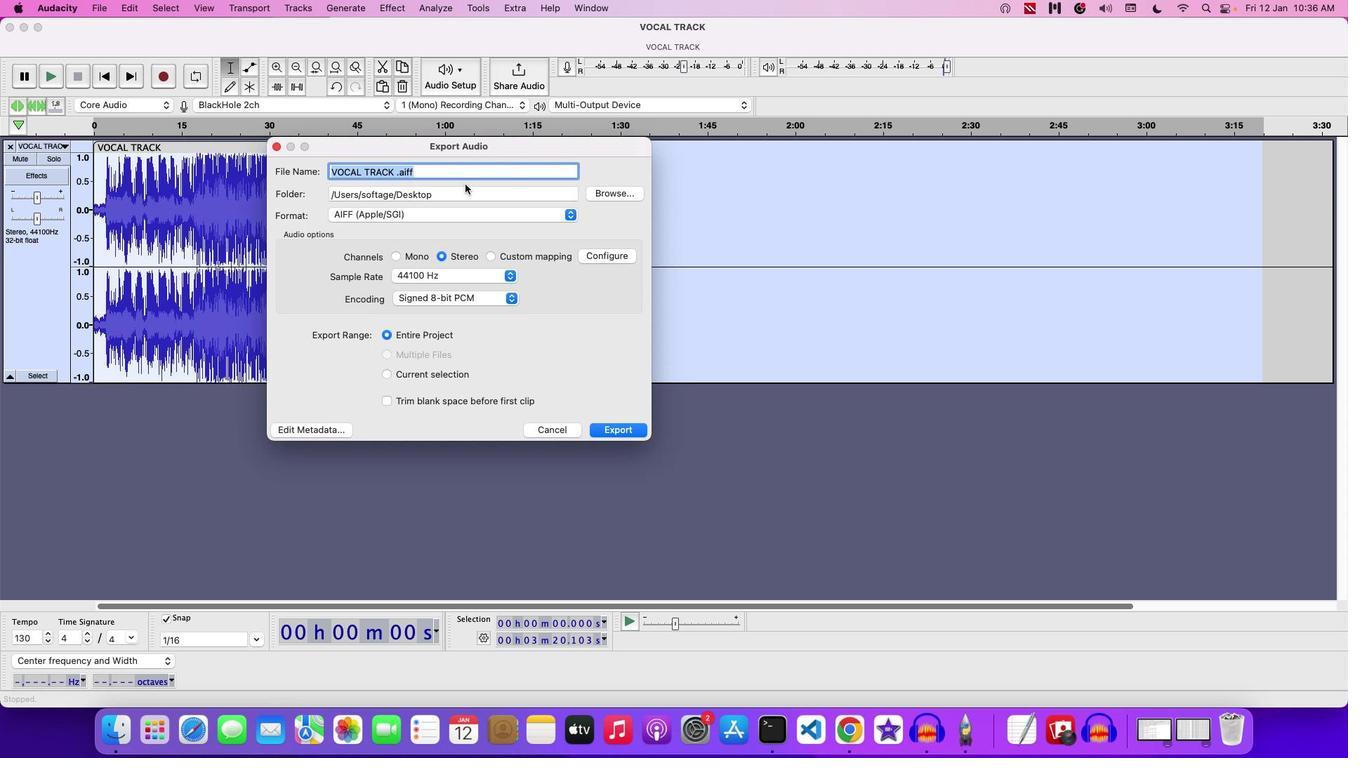 
Action: Key pressed Key.backspace'S''A''V''I''N''G'Key.space'M''I''X''D''O''W''N'Key.space'I''N'Key.space'A''C''3'Key.space'F''I'';''E'Key.backspaceKey.backspace'L''E'Key.space'F''O''R''M''A''T'Key.space'1'
Screenshot: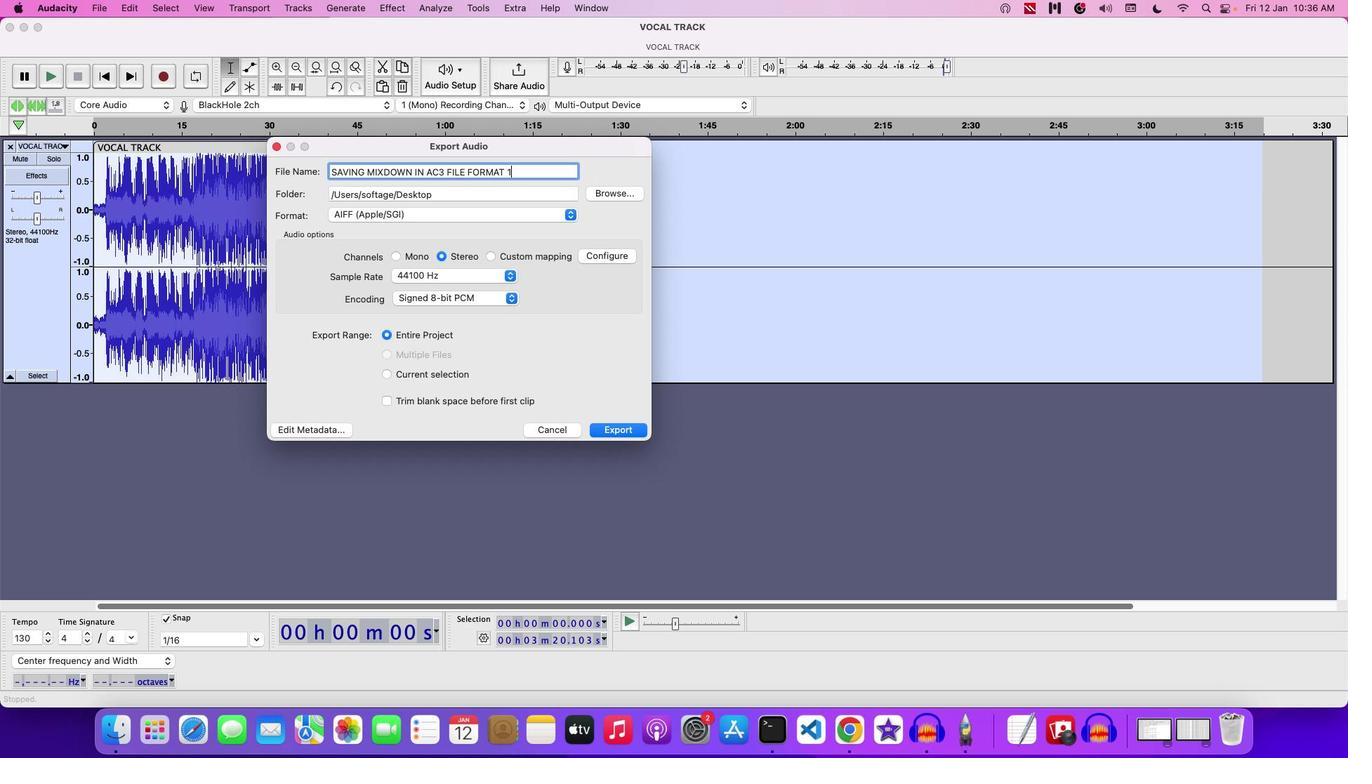
Action: Mouse moved to (437, 217)
Screenshot: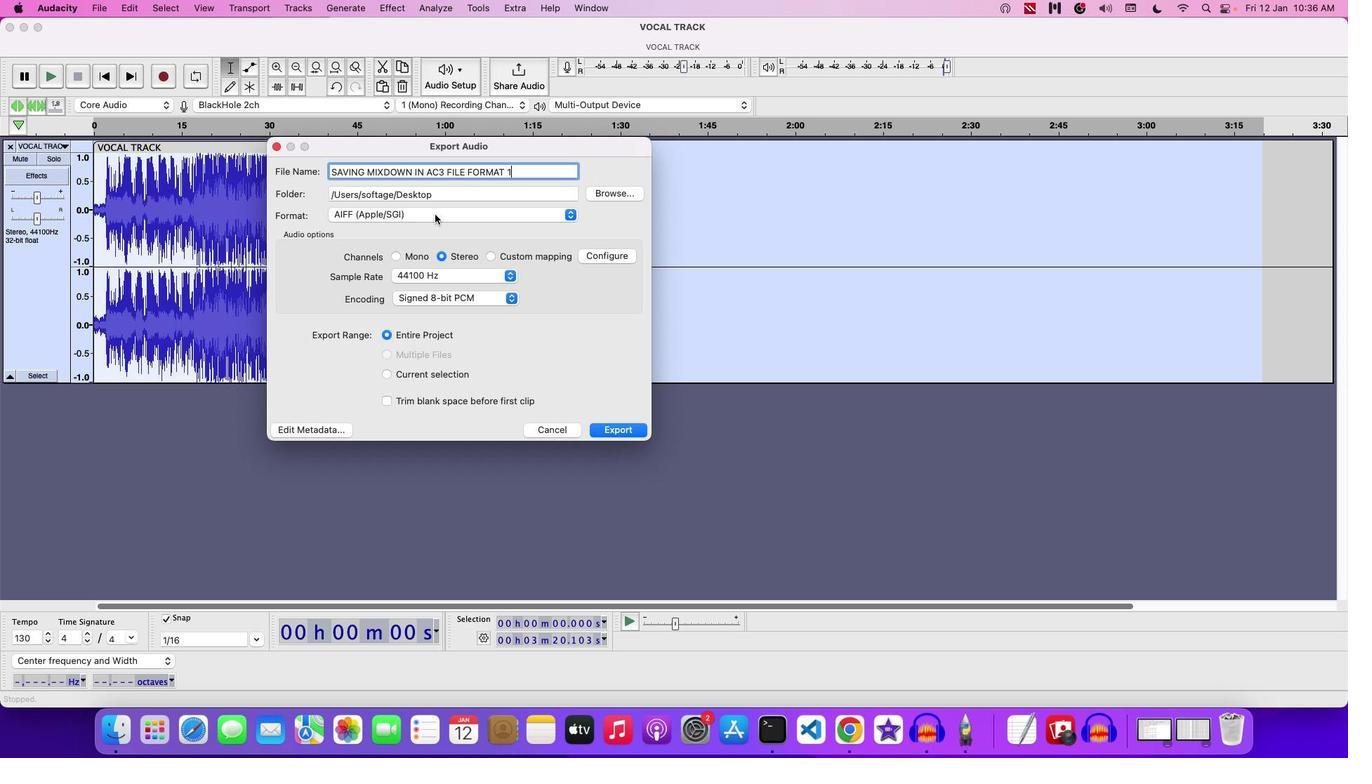 
Action: Mouse pressed left at (437, 217)
Screenshot: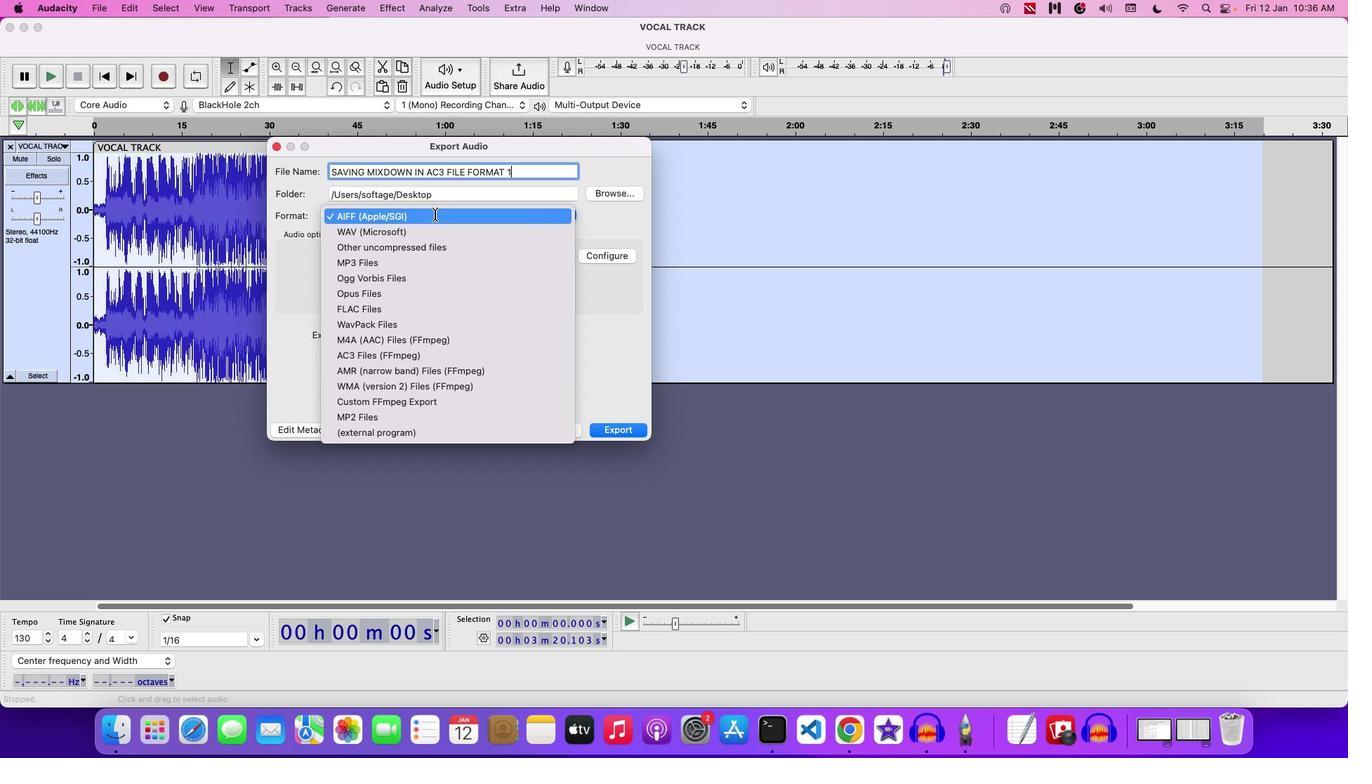 
Action: Mouse moved to (389, 365)
Screenshot: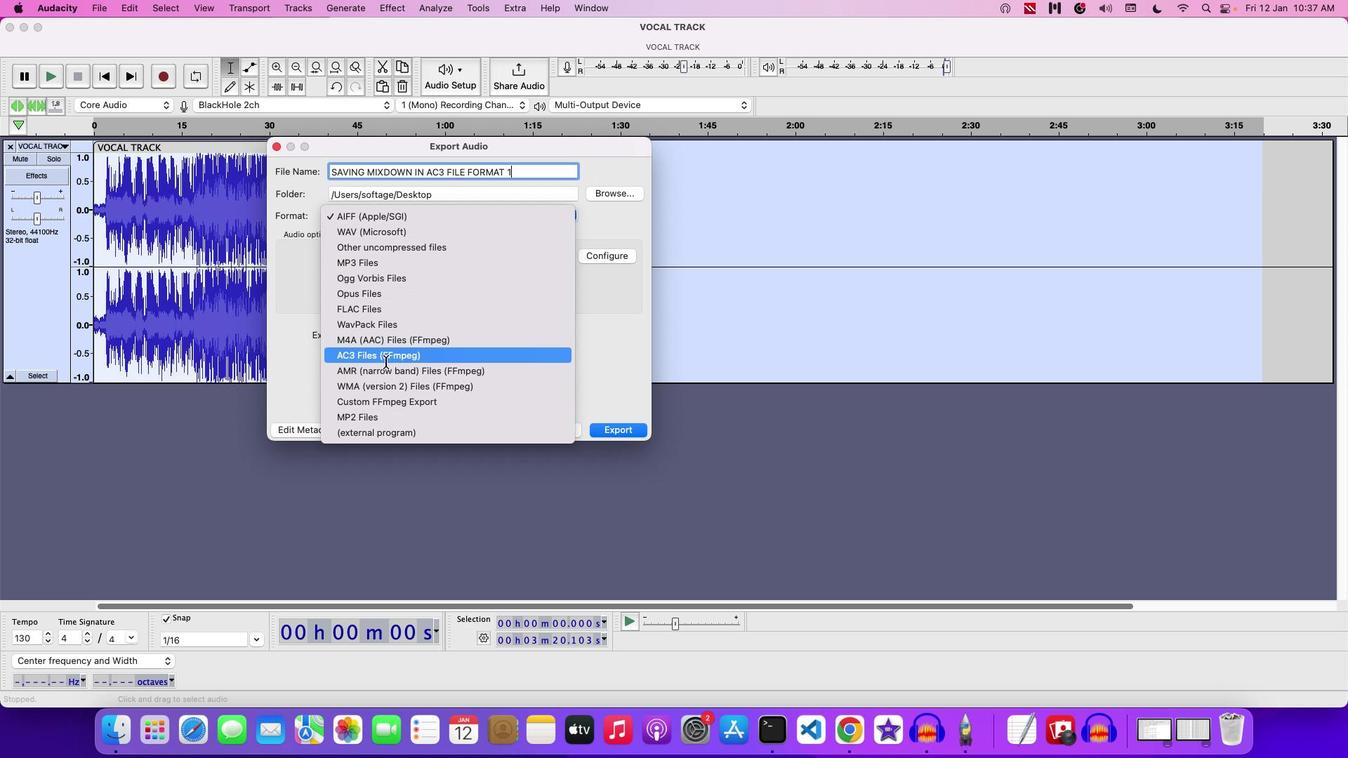 
Action: Mouse pressed left at (389, 365)
Screenshot: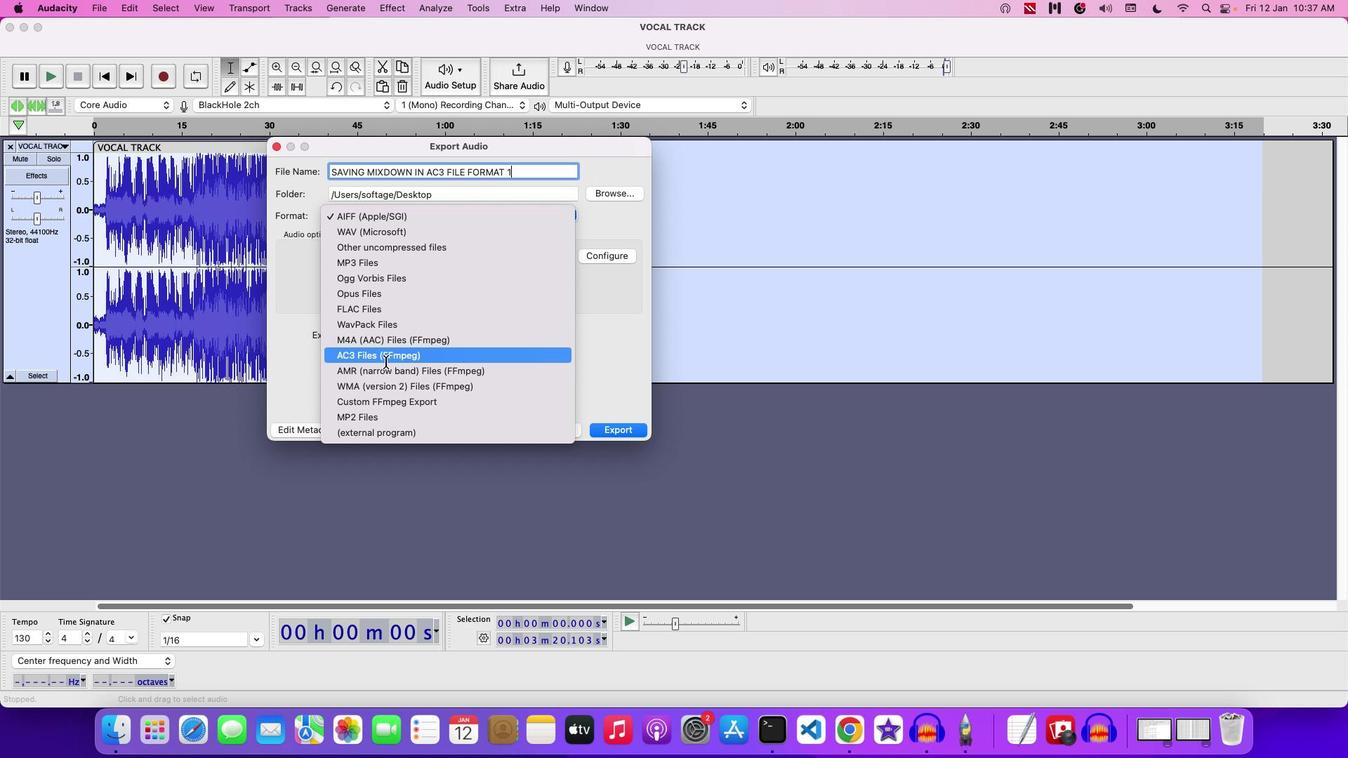 
Action: Mouse moved to (617, 424)
Screenshot: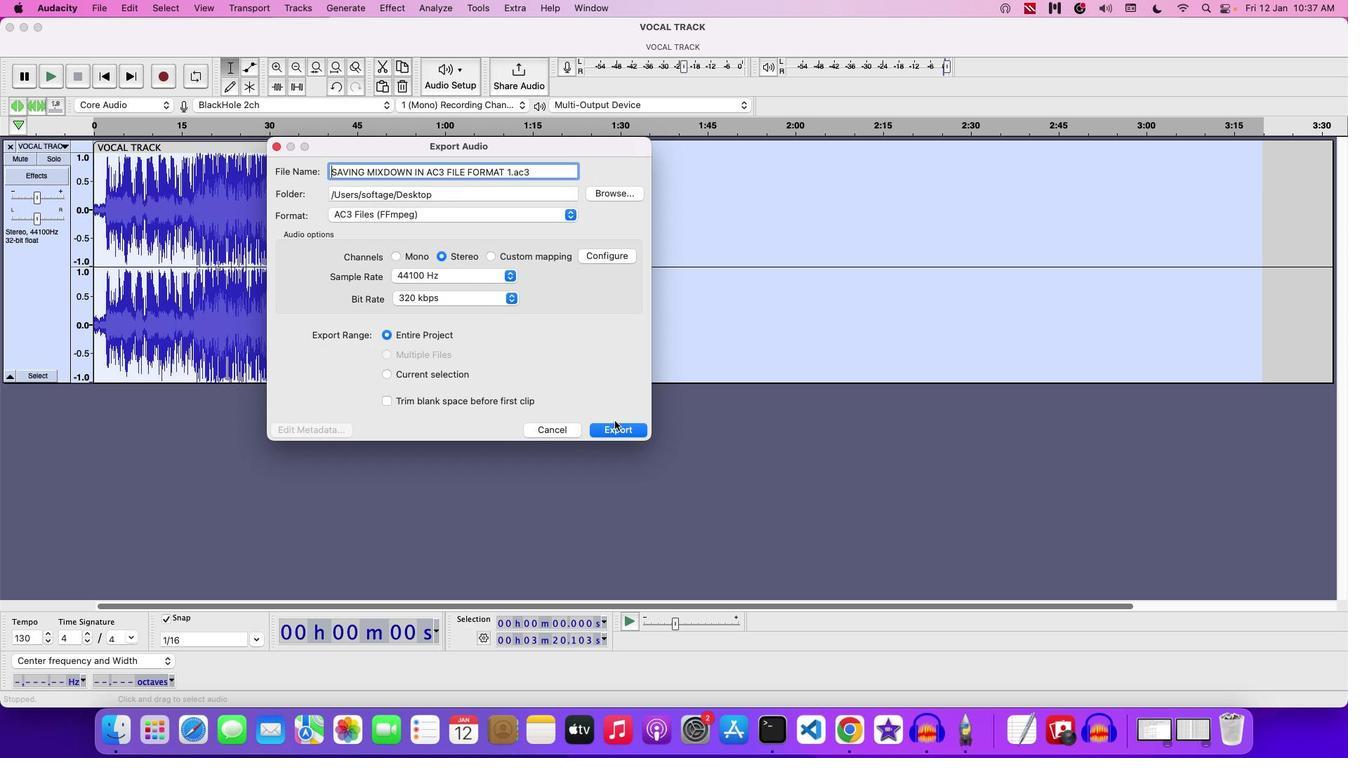 
Action: Mouse pressed left at (617, 424)
Screenshot: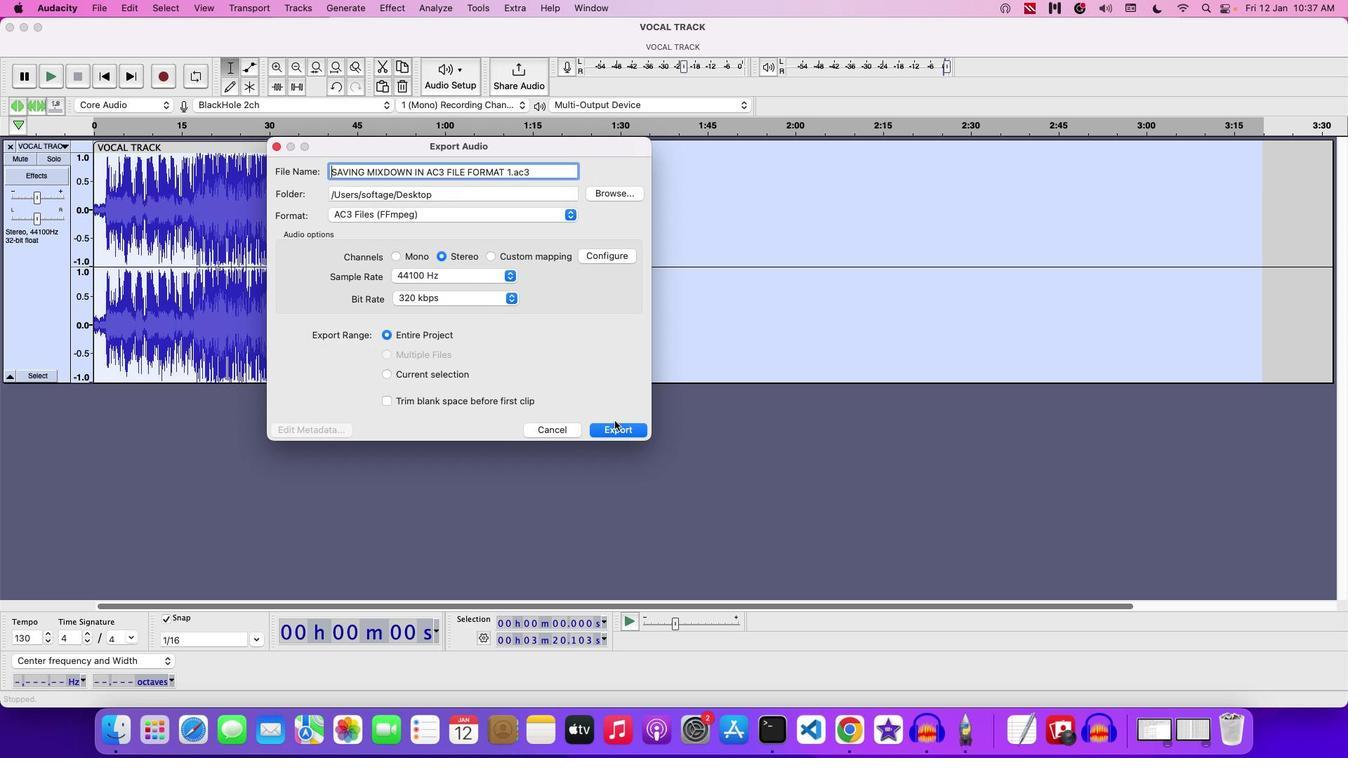 
Action: Mouse moved to (612, 434)
Screenshot: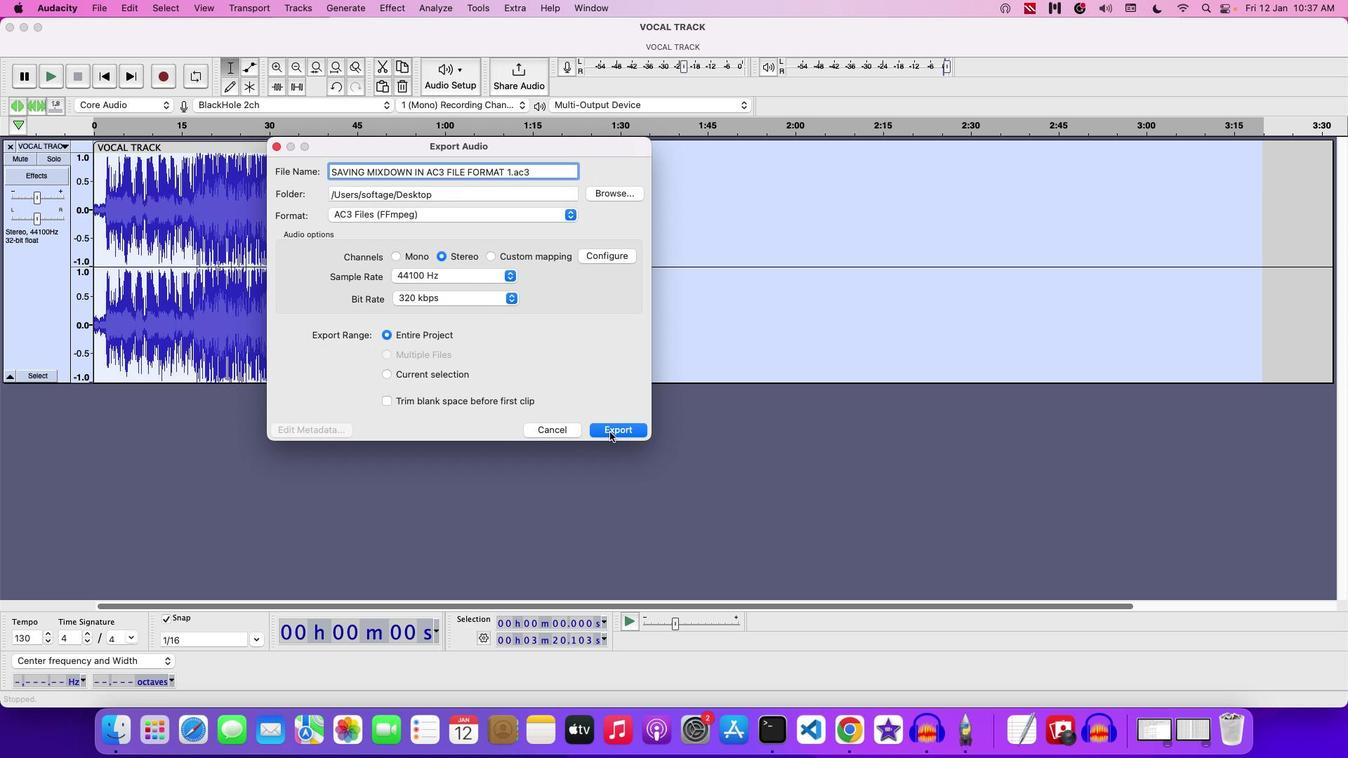 
Action: Mouse pressed left at (612, 434)
Screenshot: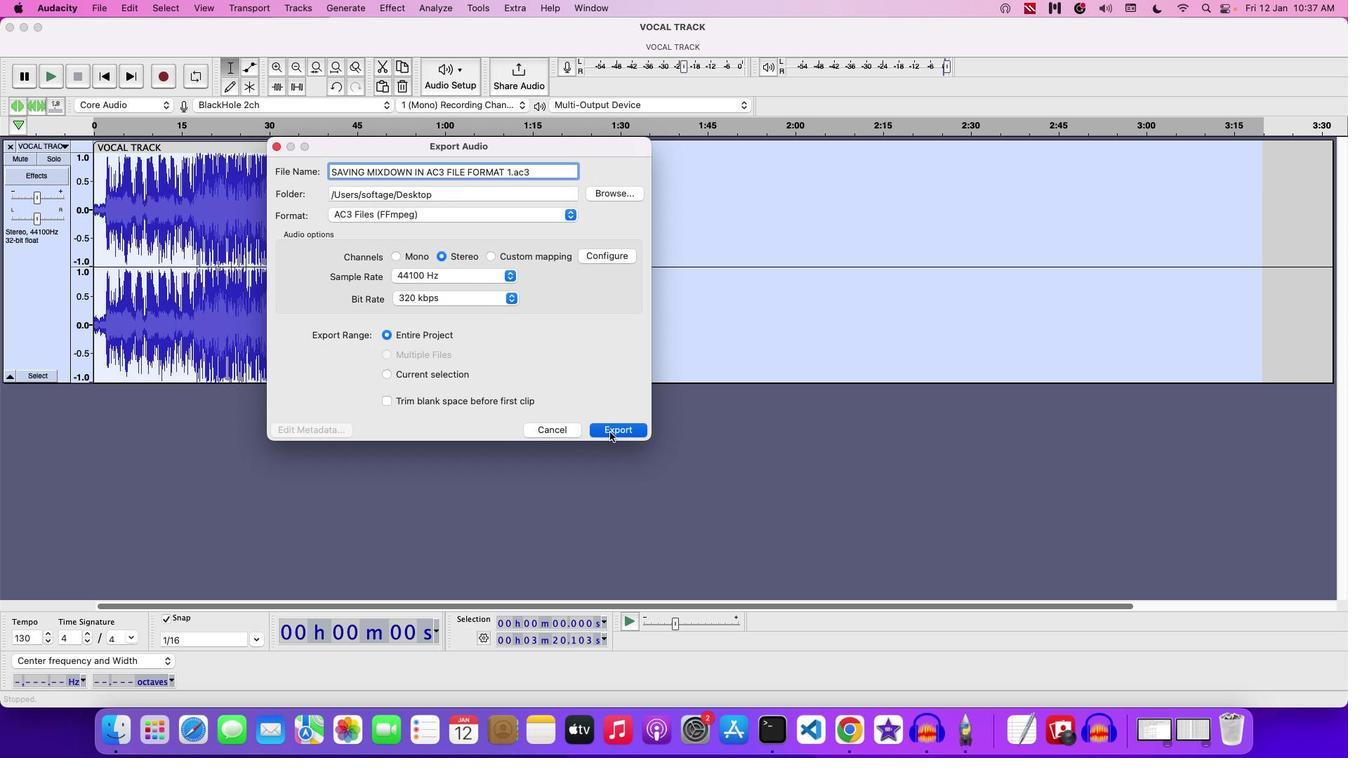 
Action: Mouse moved to (105, 12)
Screenshot: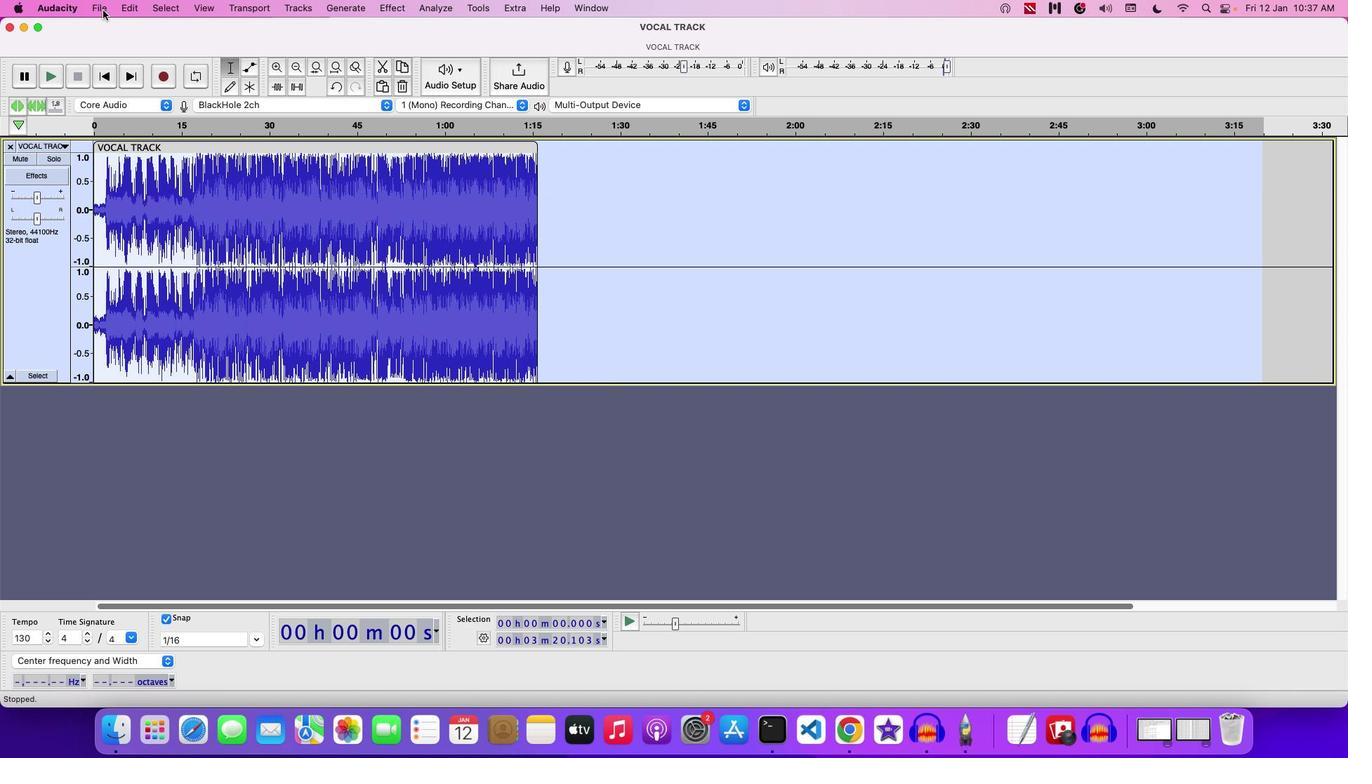 
Action: Mouse pressed left at (105, 12)
Screenshot: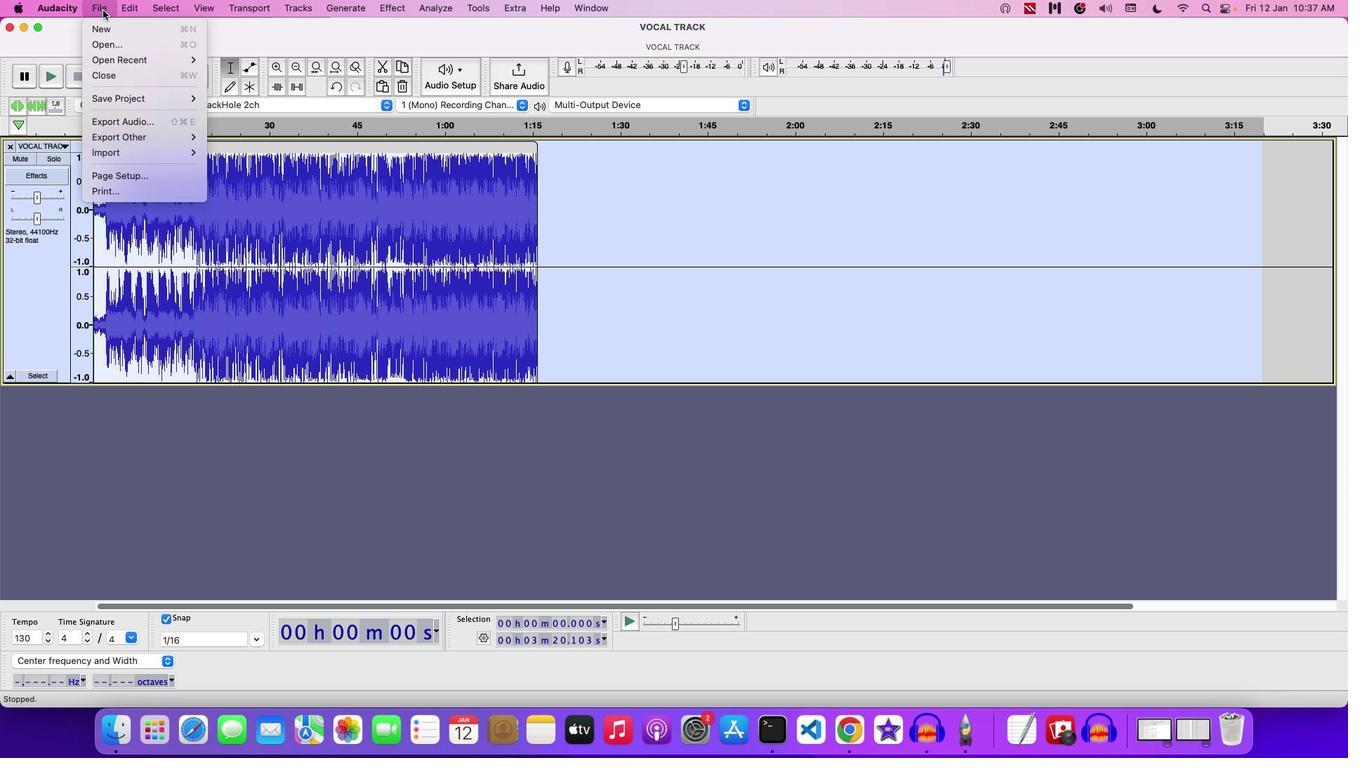 
Action: Mouse moved to (162, 104)
Screenshot: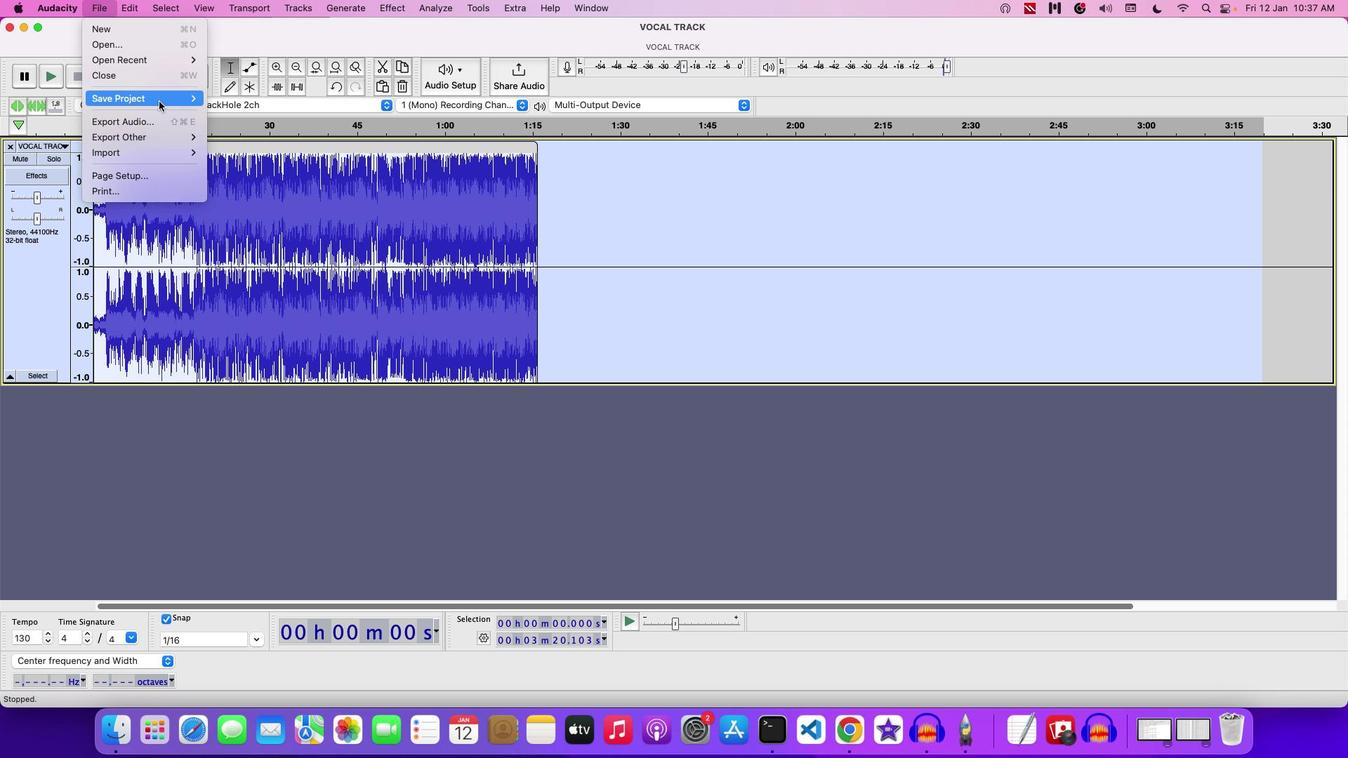 
Action: Mouse pressed left at (162, 104)
Screenshot: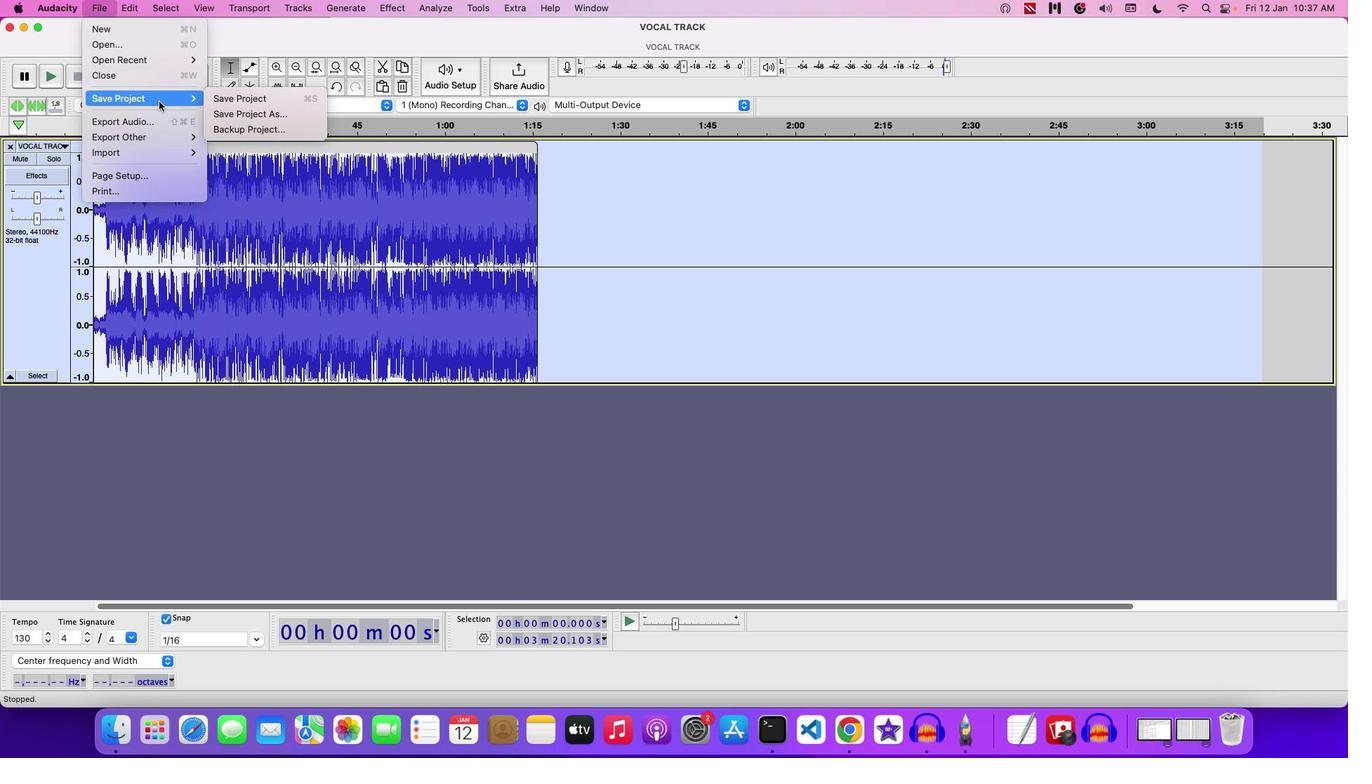 
Action: Mouse moved to (252, 117)
Screenshot: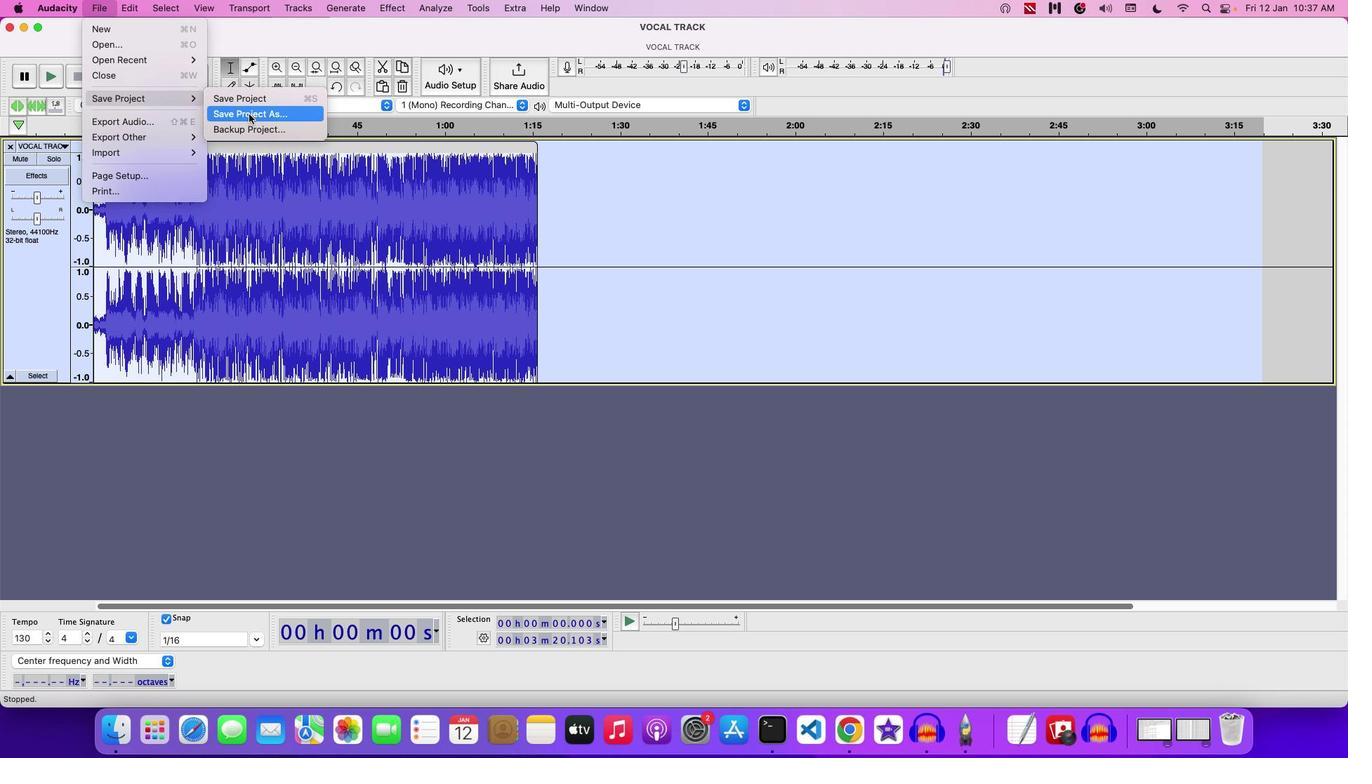 
Action: Mouse pressed left at (252, 117)
Screenshot: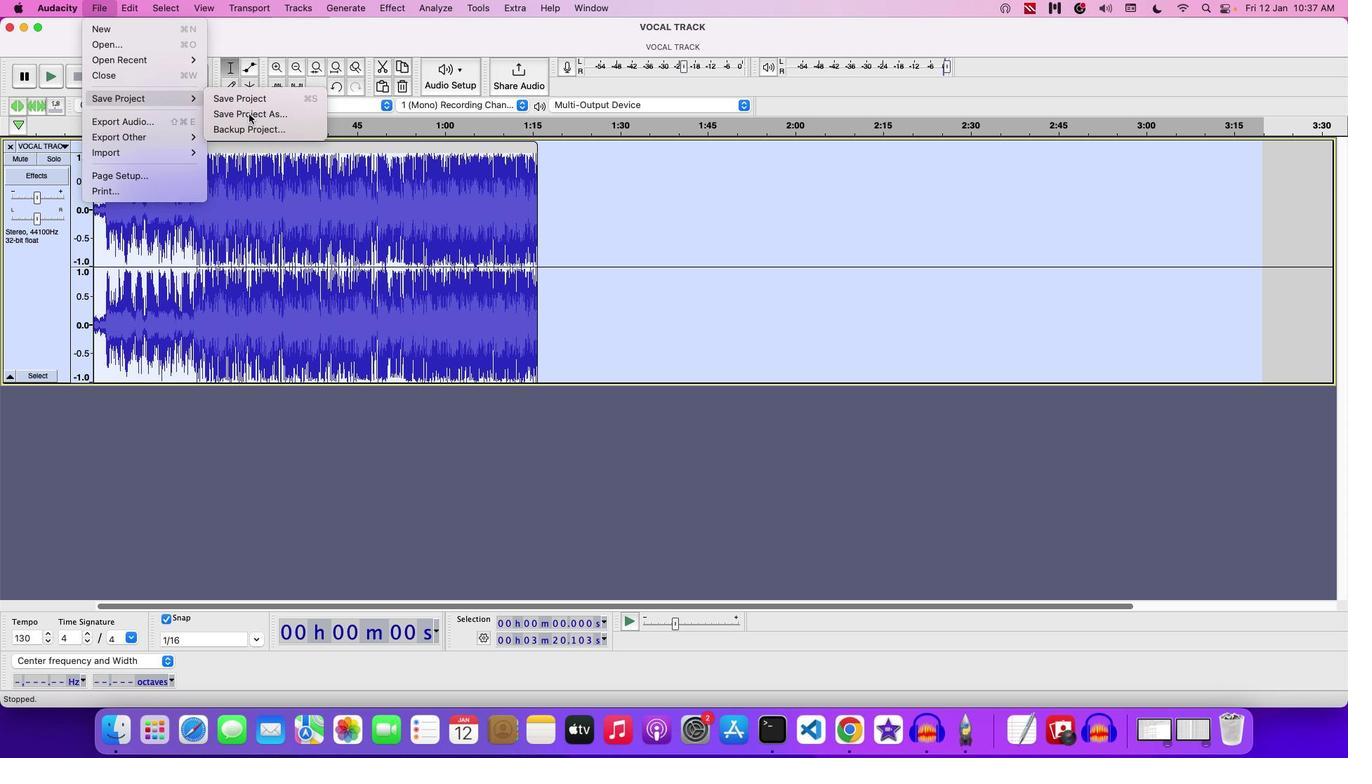 
Action: Mouse moved to (297, 129)
Screenshot: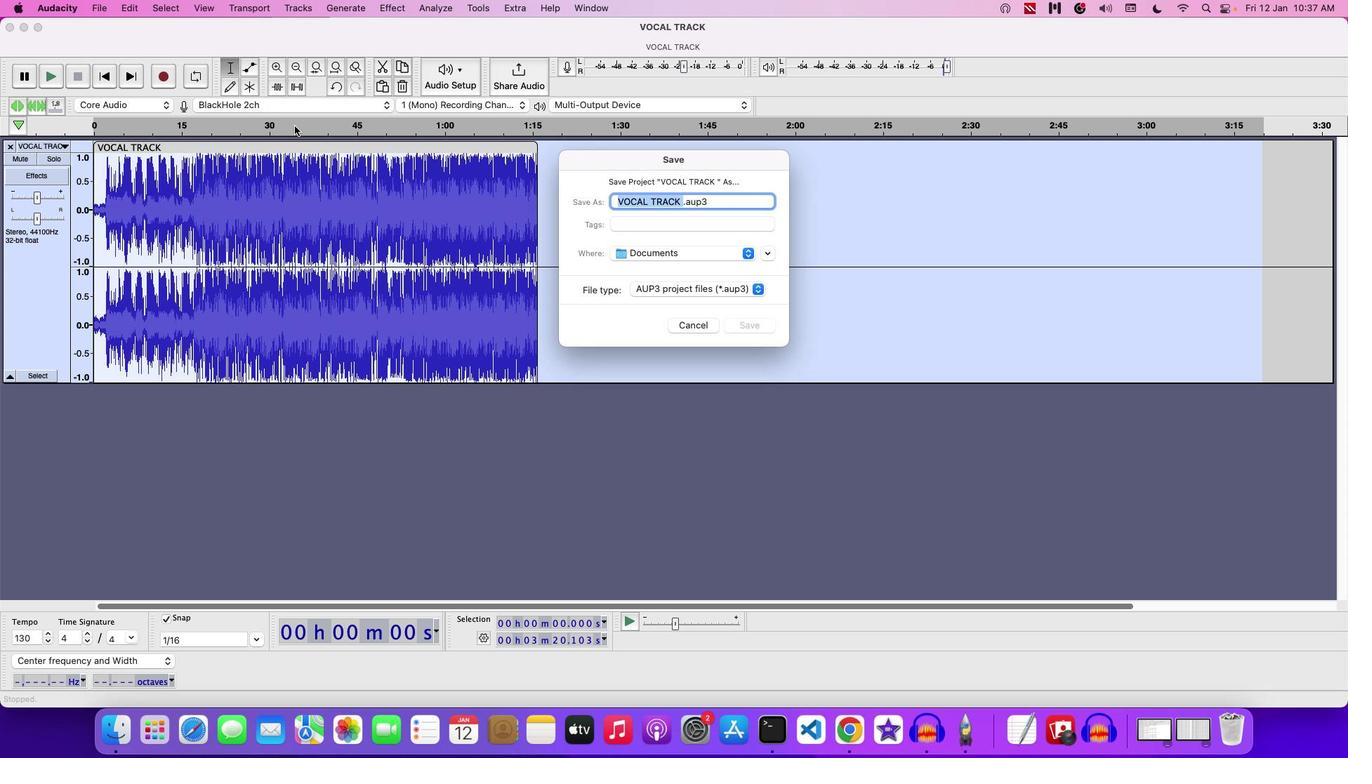 
Action: Key pressed Key.backspace'S''A''V''E''D'Key.space'A'Key.space'M''I''X''D''O''W''N'Key.space'I''N'Key.space'A''C''3'Key.space'F''I''L''E'Key.space'F''O''R''M''E'Key.backspace'A''T'Key.space'1'
Screenshot: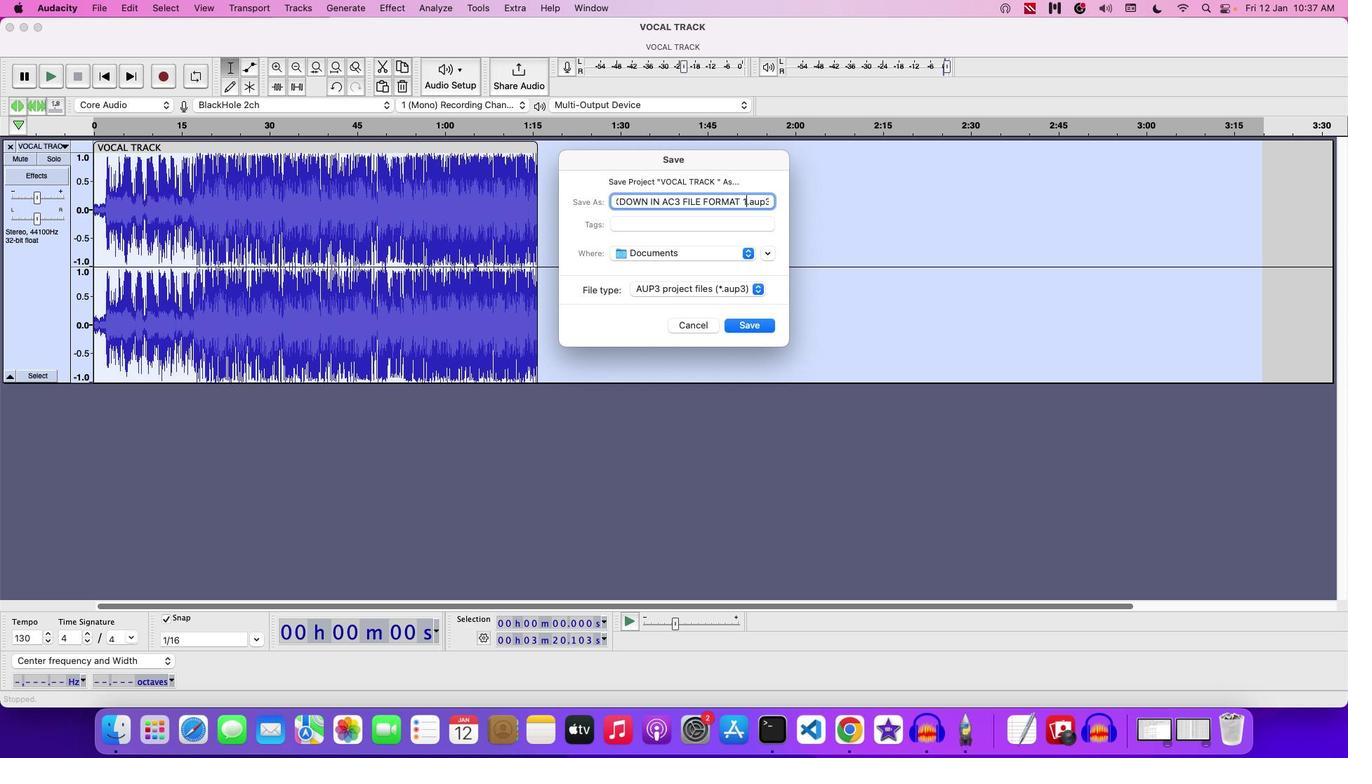 
Action: Mouse moved to (752, 327)
Screenshot: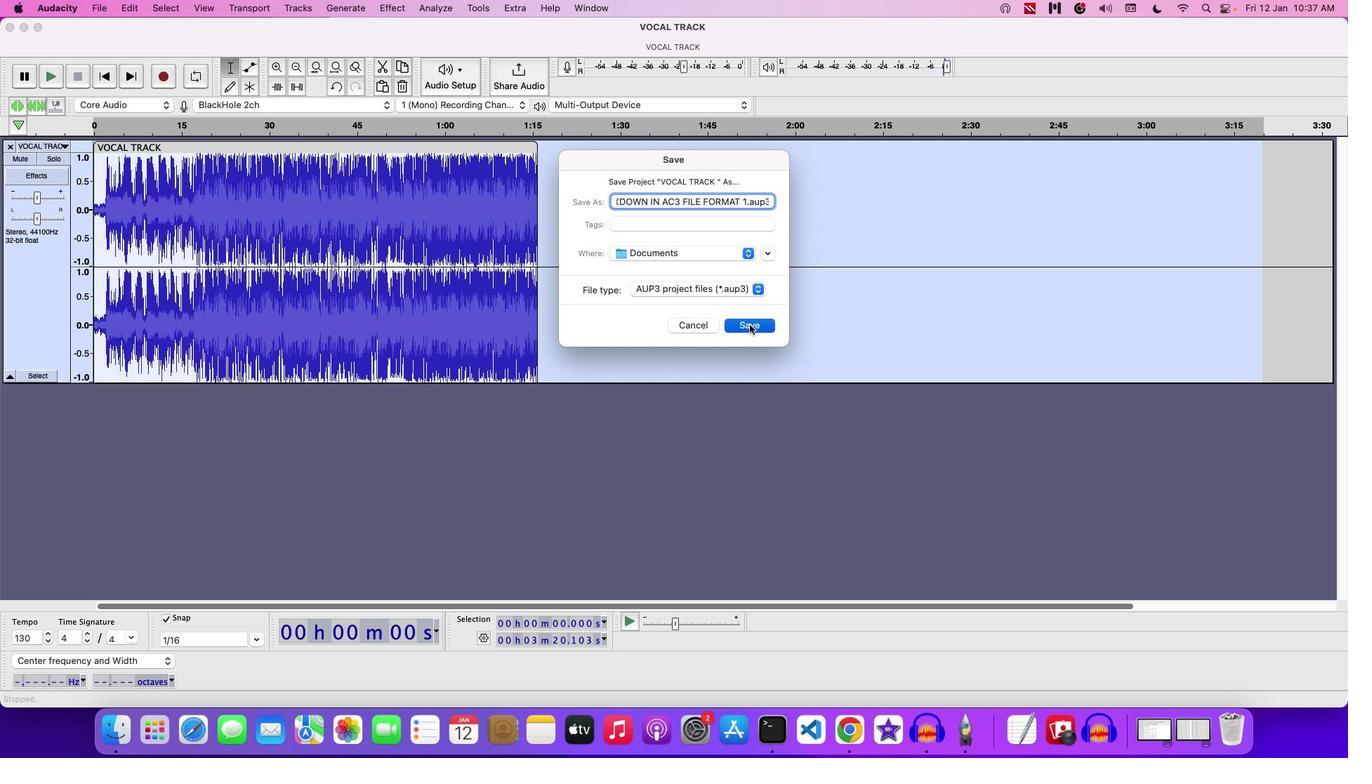 
Action: Mouse pressed left at (752, 327)
Screenshot: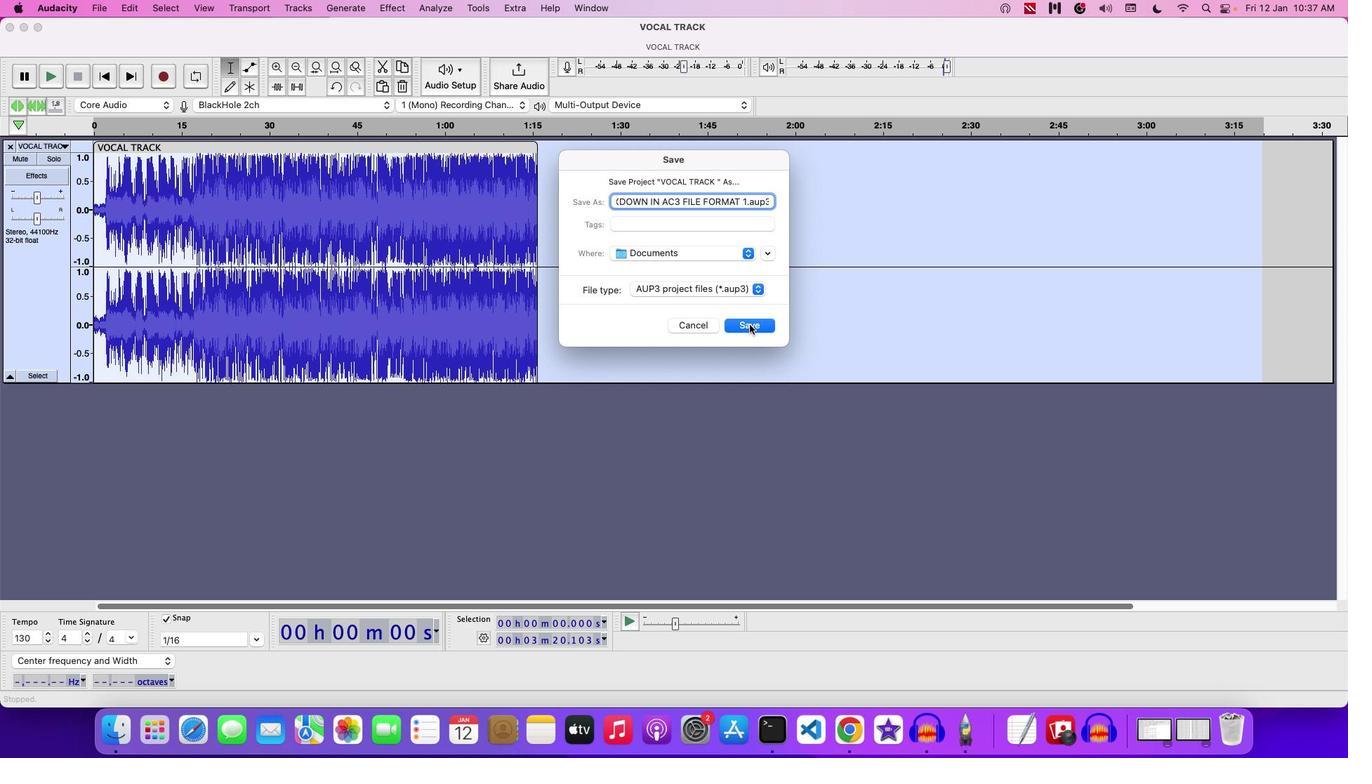 
Action: Mouse moved to (749, 326)
Screenshot: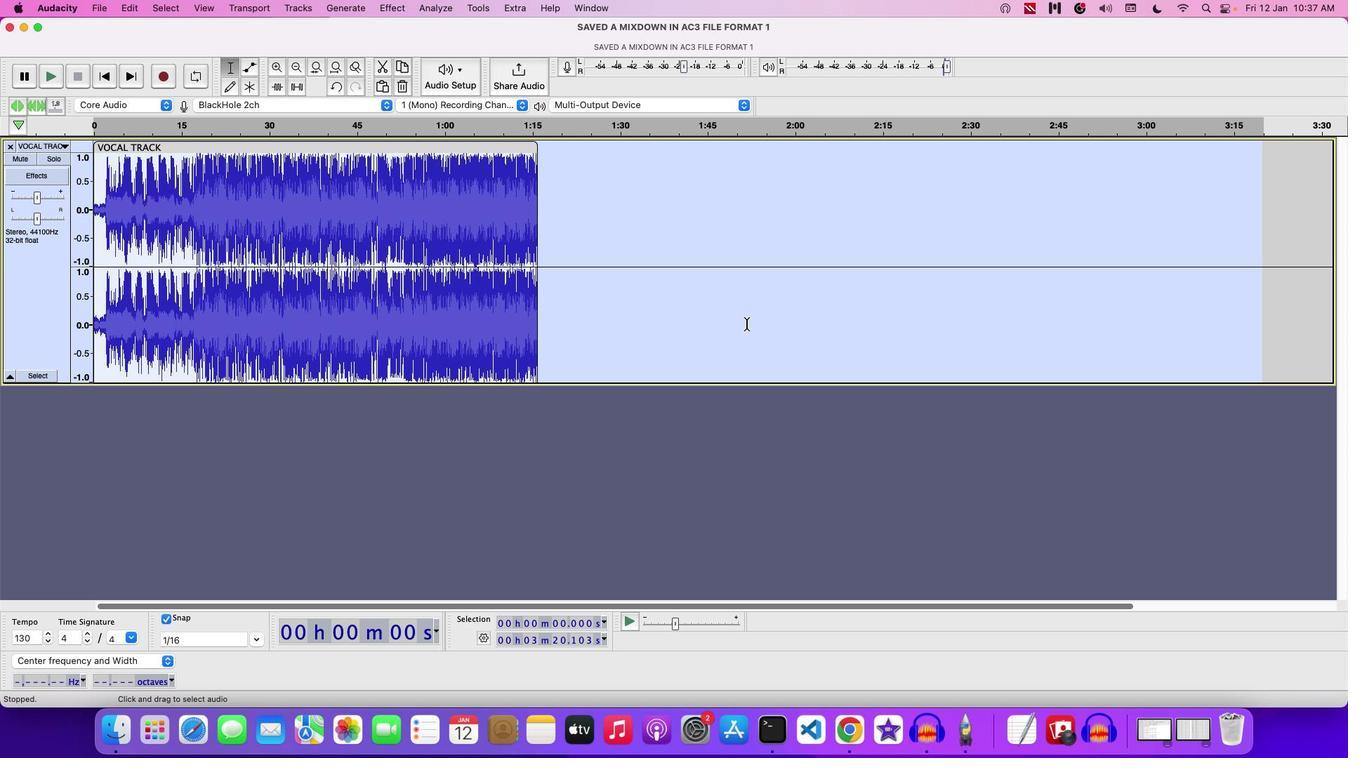 
